 Task: Open Card Event Planning in Board Employee Performance Tracking to Workspace Contract Management and add a team member Softage.1@softage.net, a label Red, a checklist Project Procurement Management, an attachment from your google drive, a color Red and finally, add a card description 'Draft and send out press release' and a comment 'Let us approach this task with a sense of customer-centricity, prioritizing the needs and preferences of our customers.'. Add a start date 'Jan 01, 1900' with a due date 'Jan 08, 1900'
Action: Mouse moved to (49, 325)
Screenshot: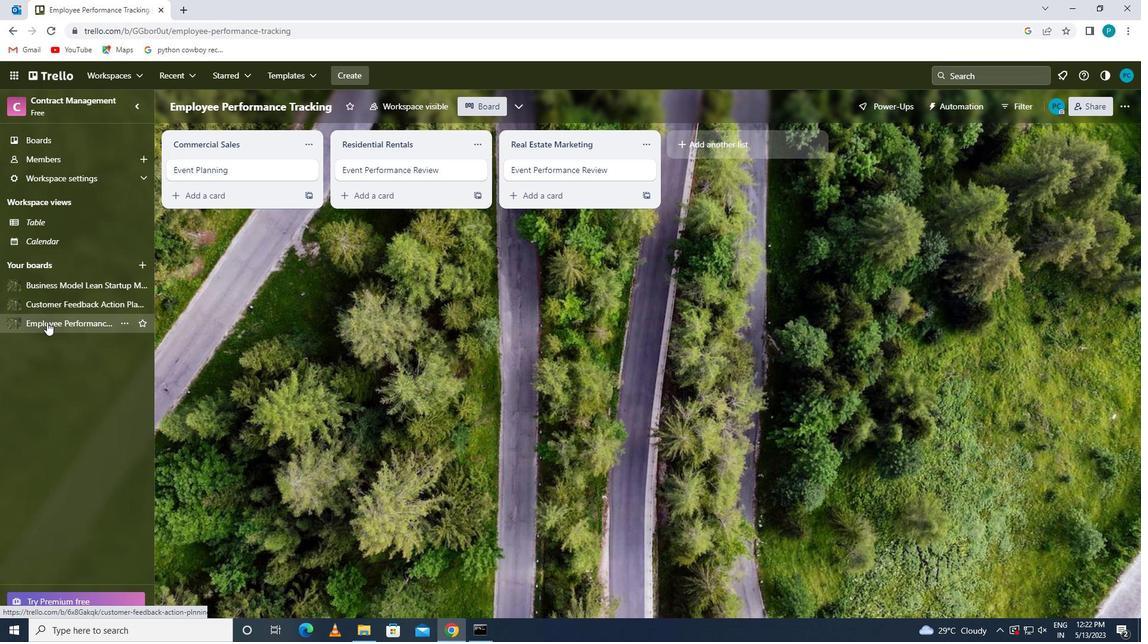 
Action: Mouse pressed left at (49, 325)
Screenshot: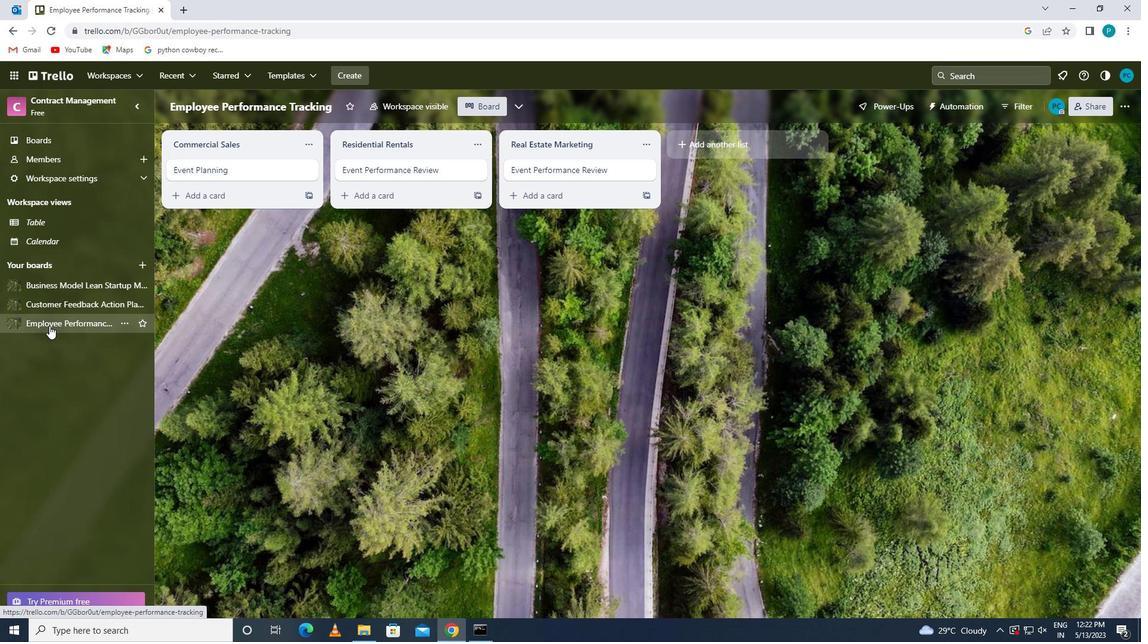 
Action: Mouse moved to (192, 169)
Screenshot: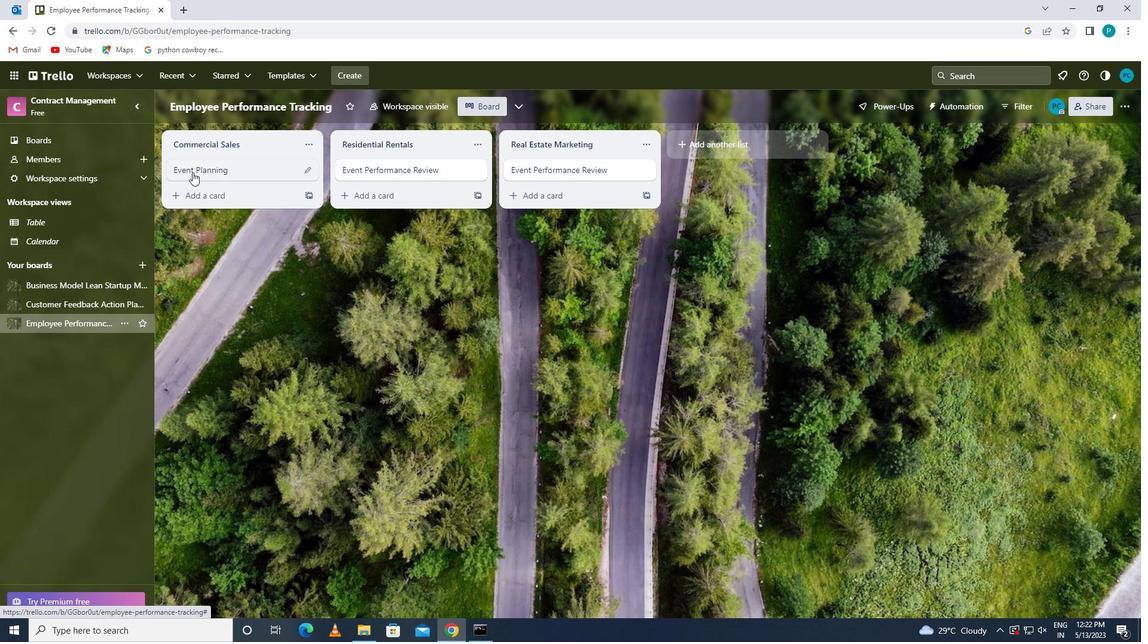 
Action: Mouse pressed left at (192, 169)
Screenshot: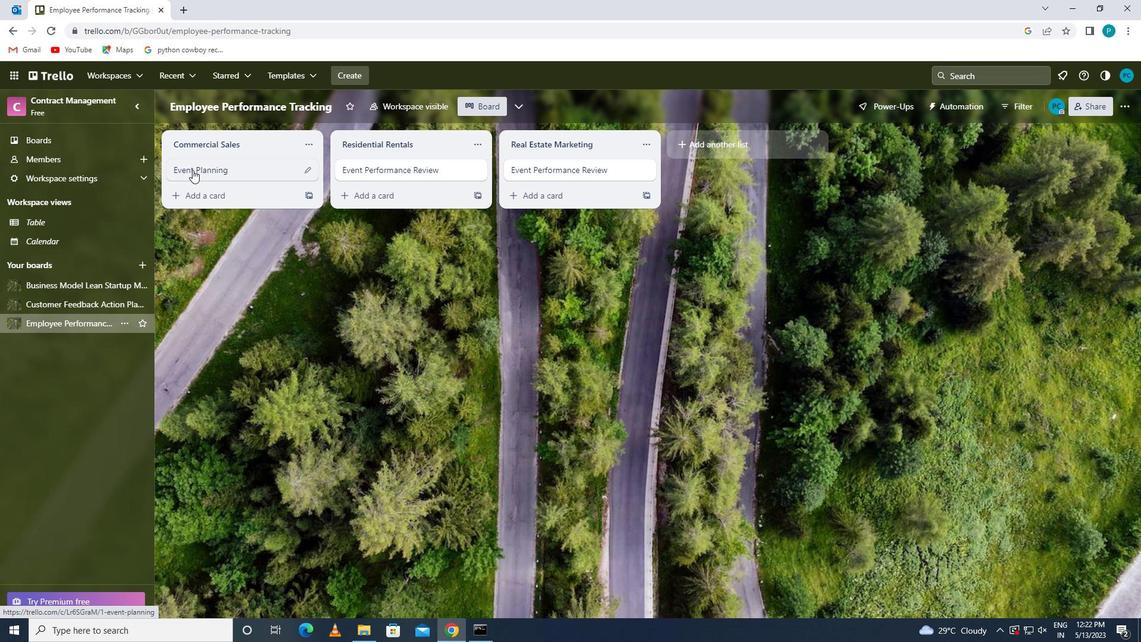 
Action: Mouse moved to (745, 176)
Screenshot: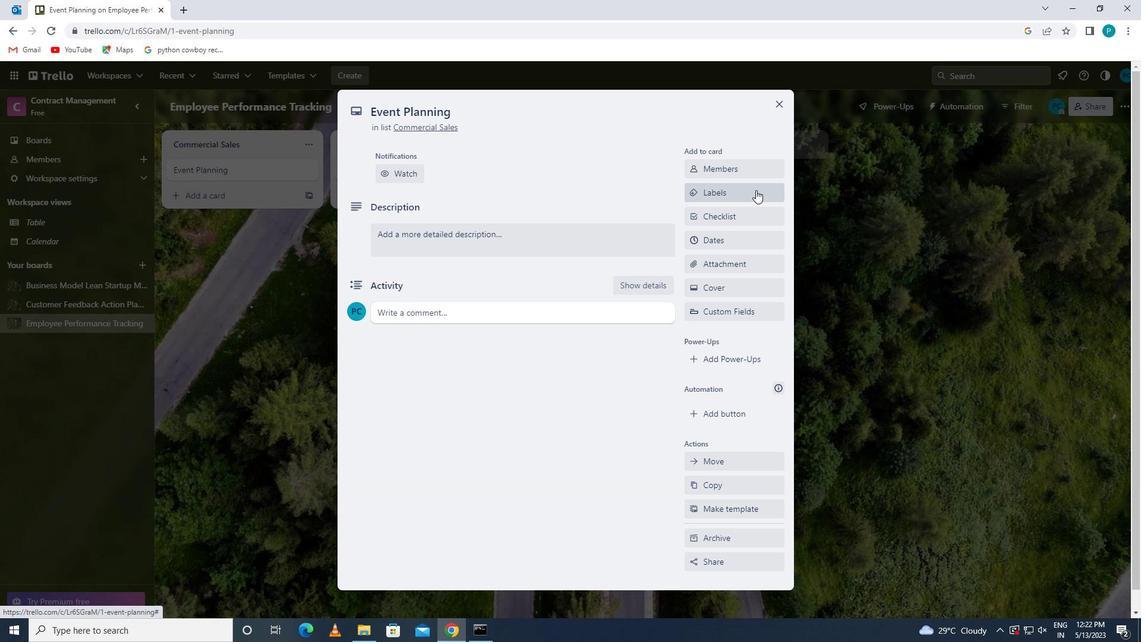 
Action: Mouse pressed left at (745, 176)
Screenshot: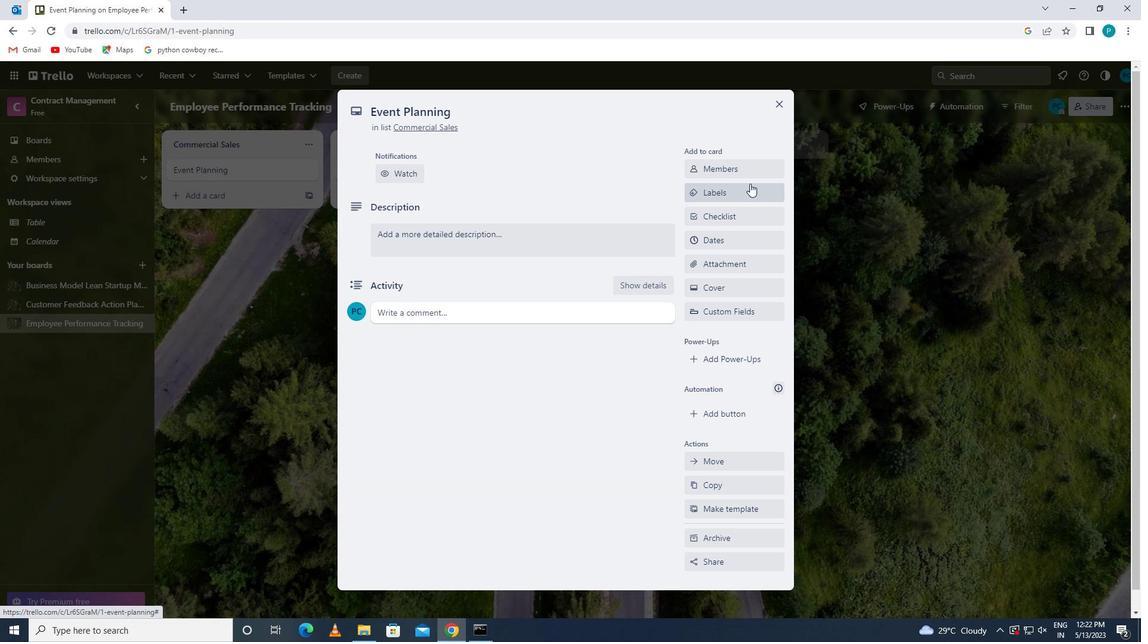 
Action: Mouse moved to (746, 221)
Screenshot: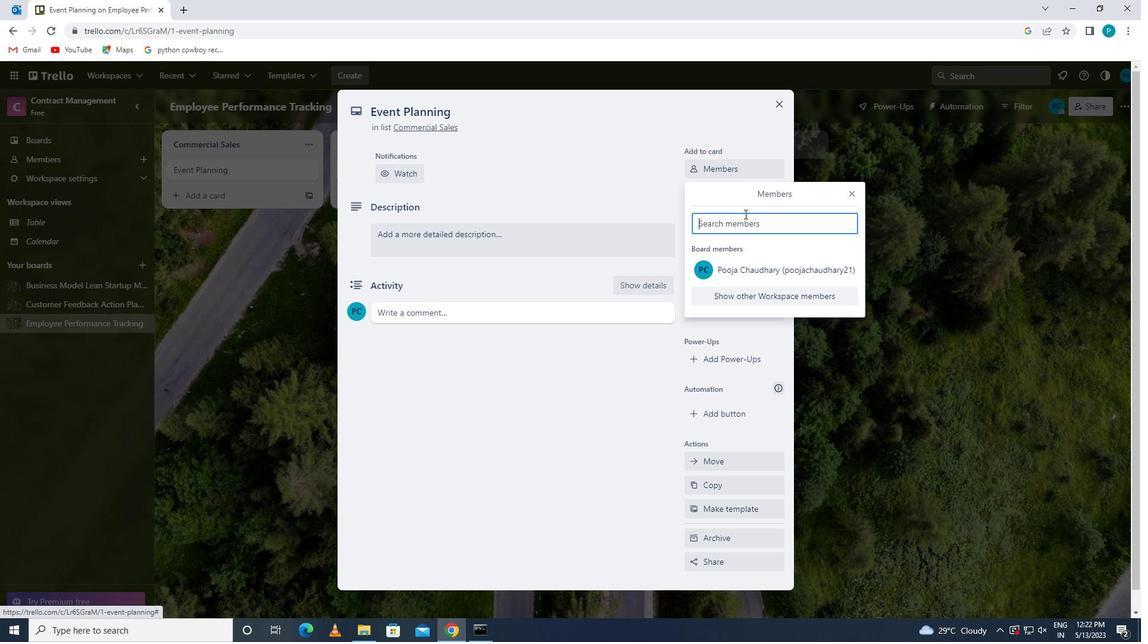 
Action: Mouse pressed left at (746, 221)
Screenshot: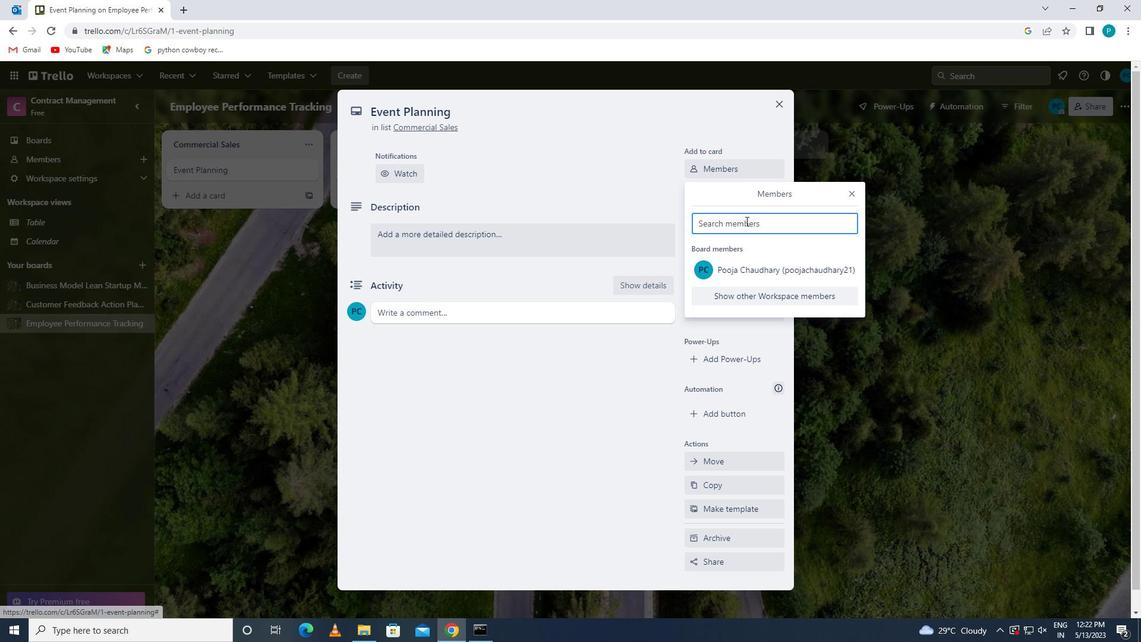 
Action: Key pressed <Key.caps_lock>s<Key.caps_lock>oftage
Screenshot: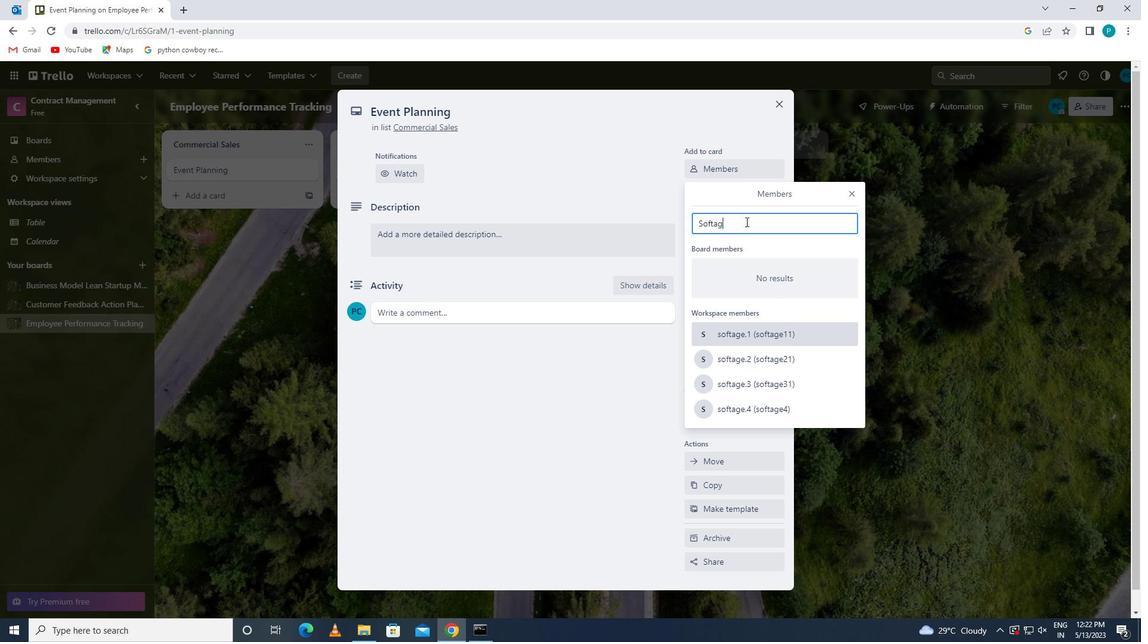 
Action: Mouse moved to (748, 330)
Screenshot: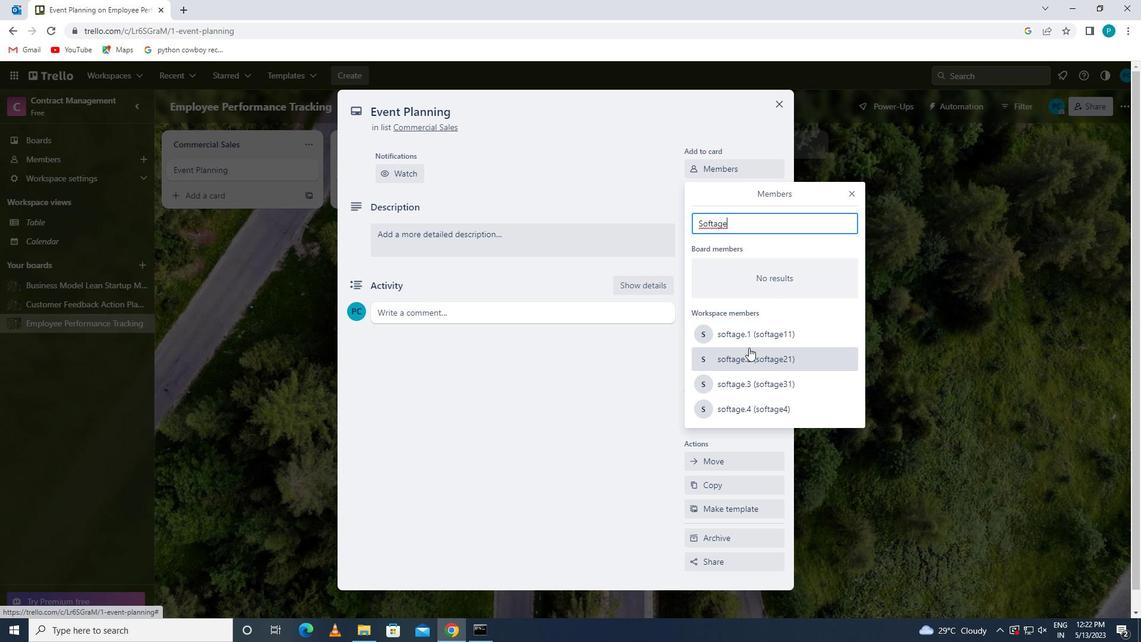 
Action: Mouse pressed left at (748, 330)
Screenshot: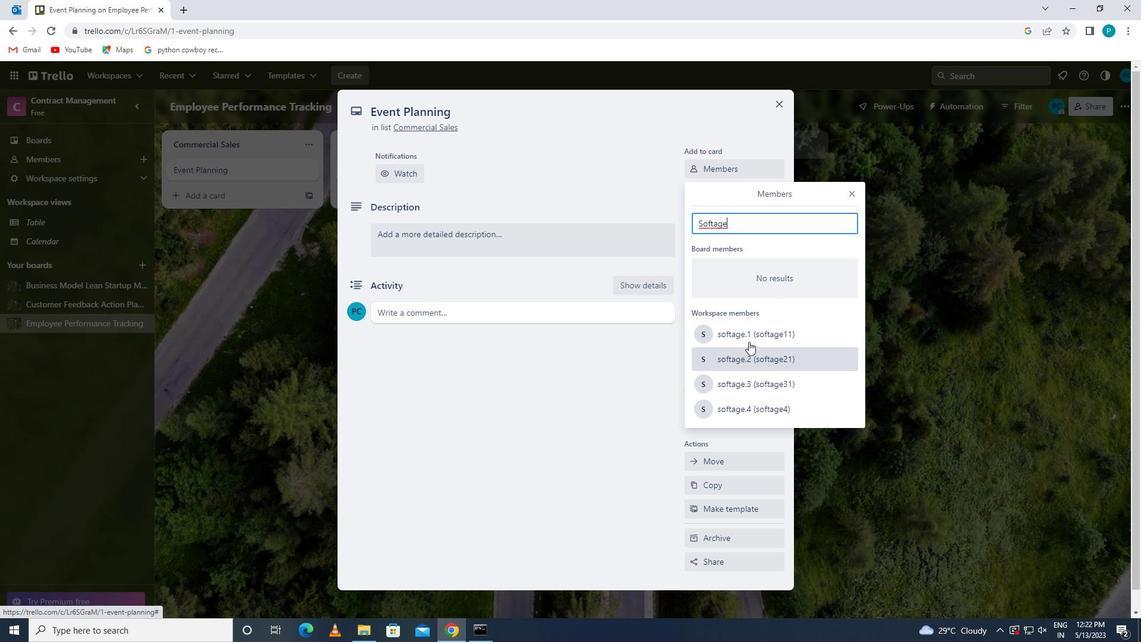 
Action: Mouse moved to (855, 190)
Screenshot: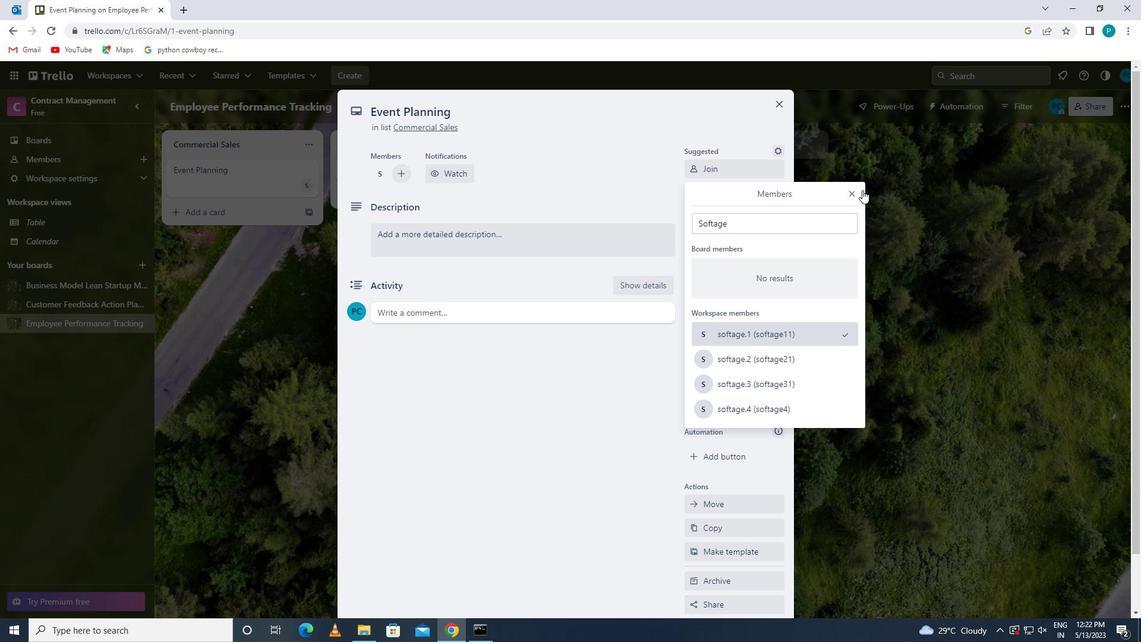 
Action: Mouse pressed left at (855, 190)
Screenshot: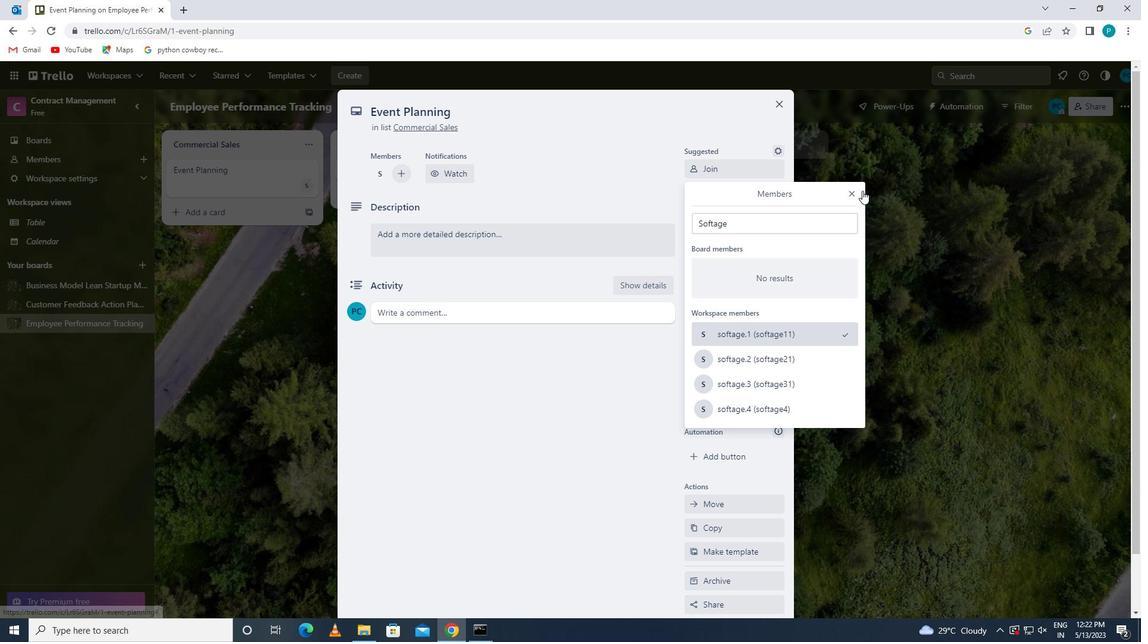 
Action: Mouse moved to (716, 234)
Screenshot: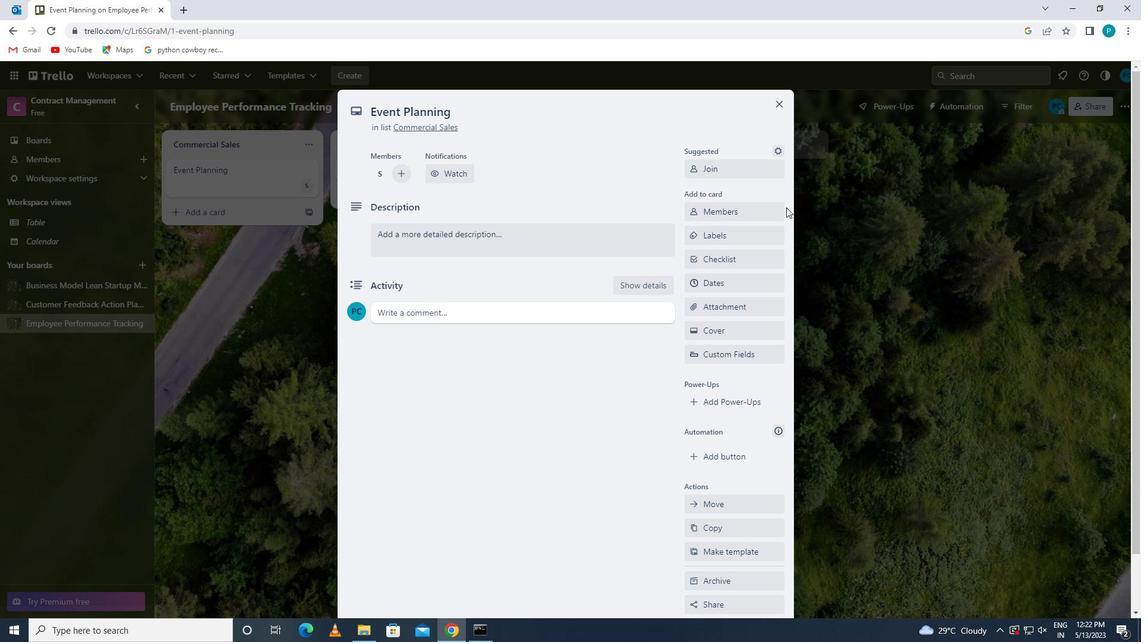 
Action: Mouse pressed left at (716, 234)
Screenshot: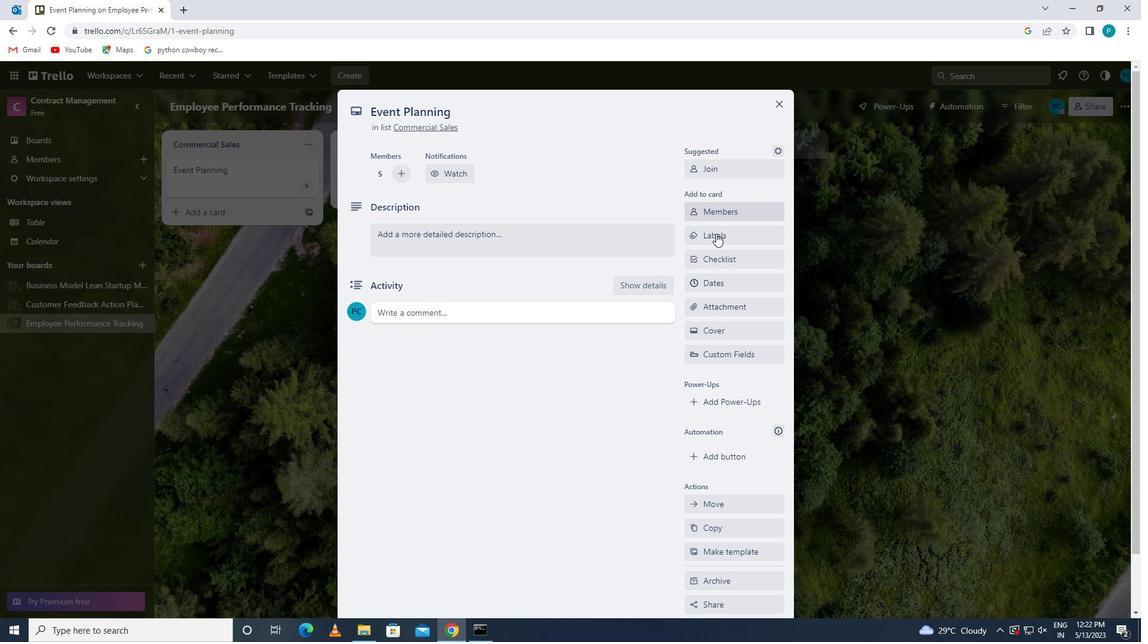 
Action: Mouse moved to (749, 463)
Screenshot: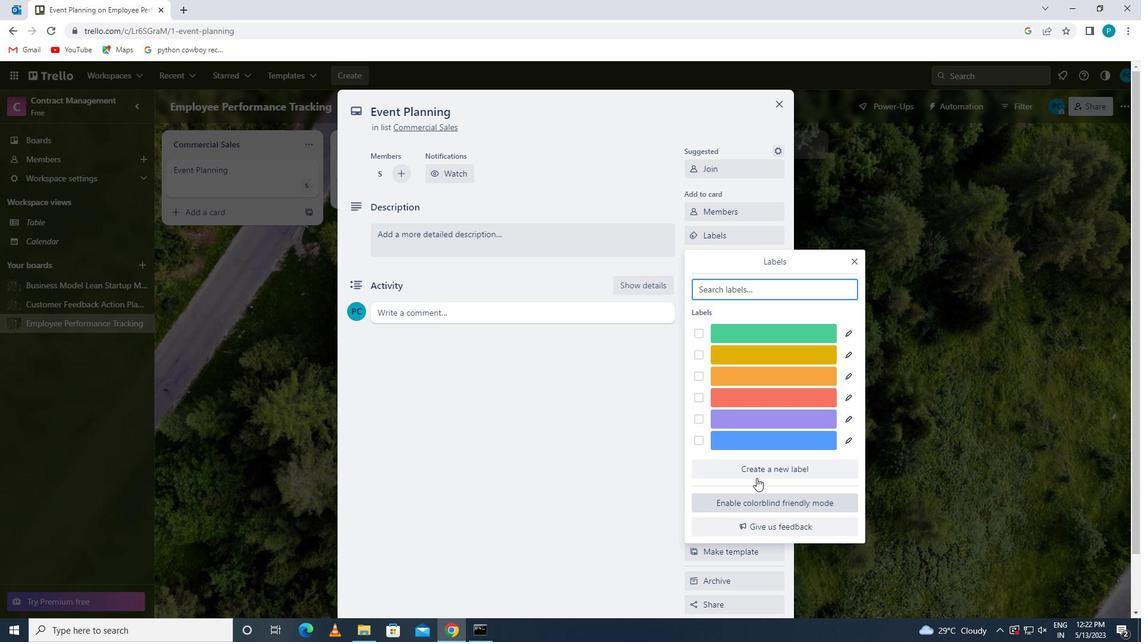 
Action: Mouse pressed left at (749, 463)
Screenshot: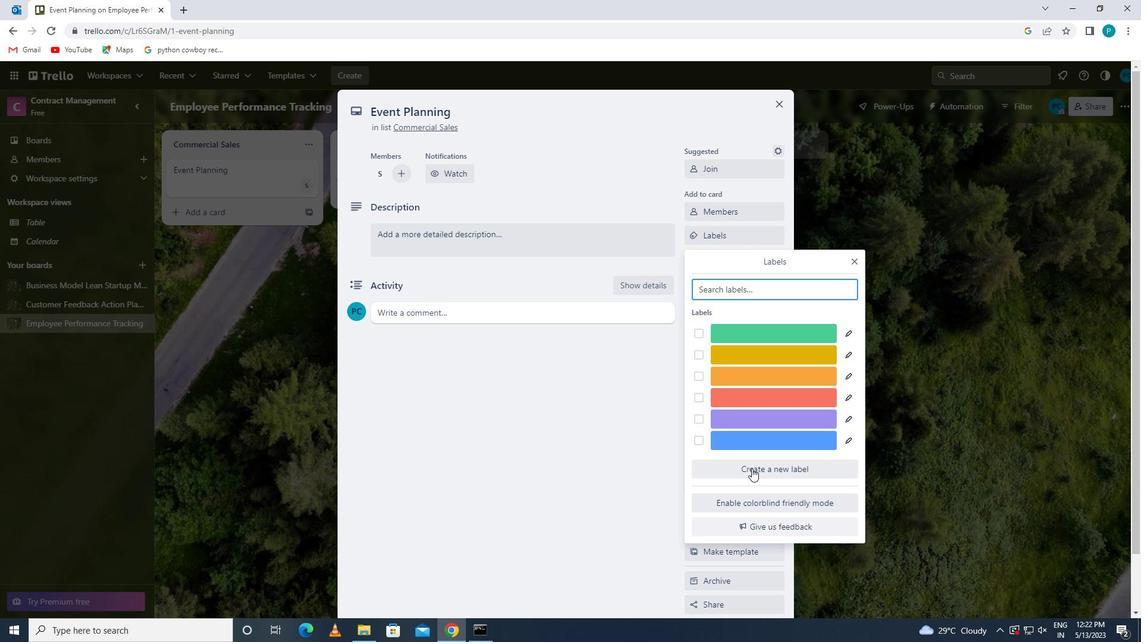 
Action: Mouse moved to (810, 429)
Screenshot: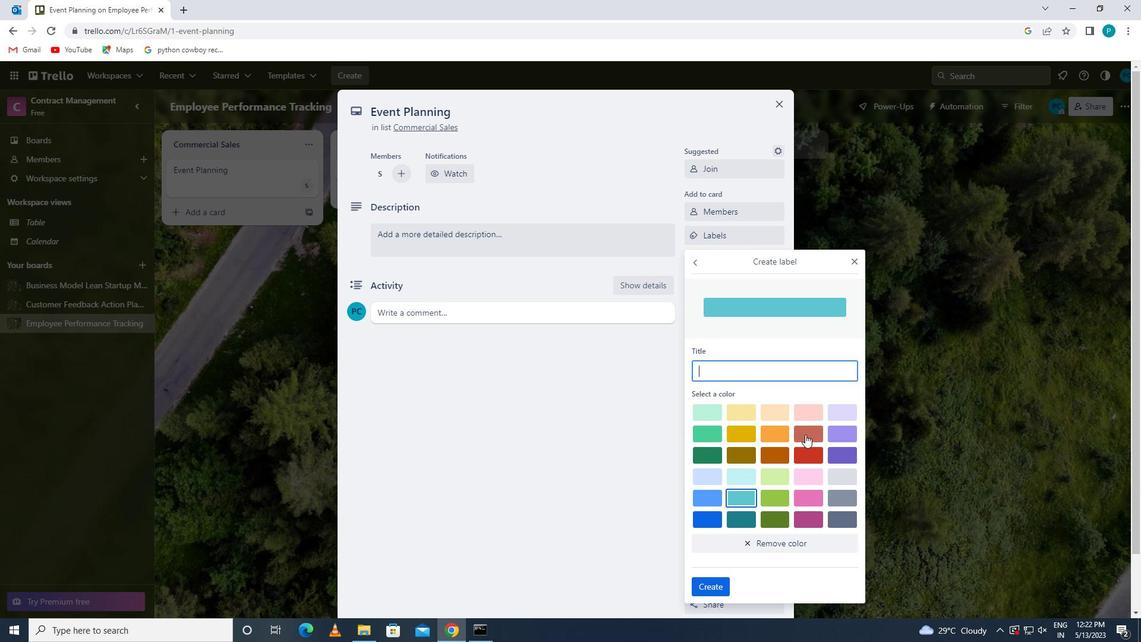 
Action: Mouse pressed left at (810, 429)
Screenshot: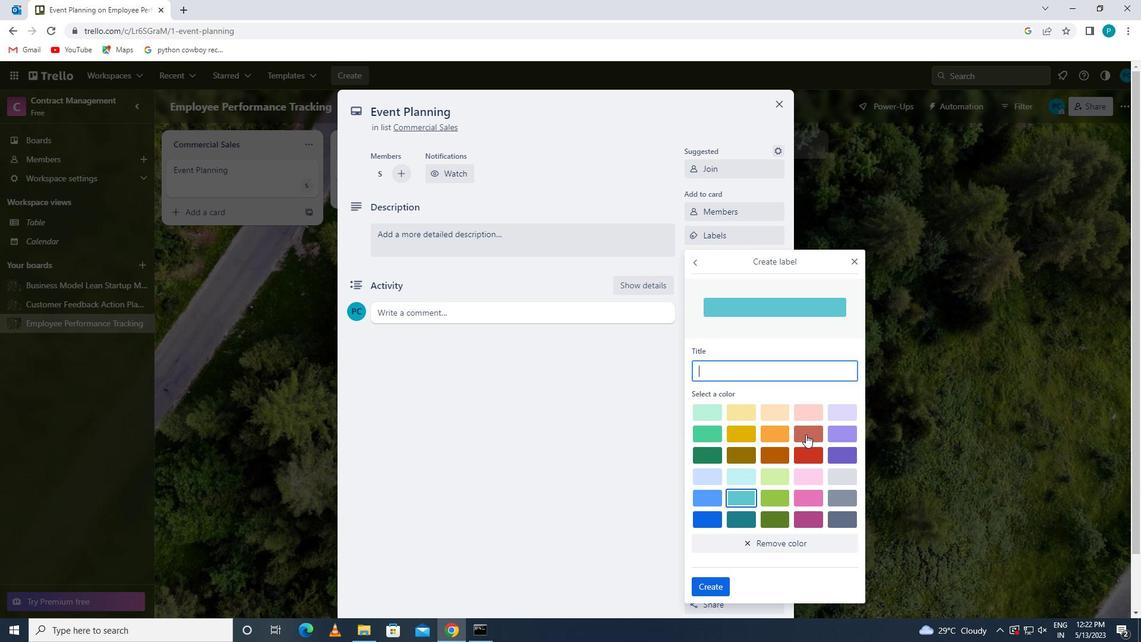 
Action: Mouse moved to (694, 581)
Screenshot: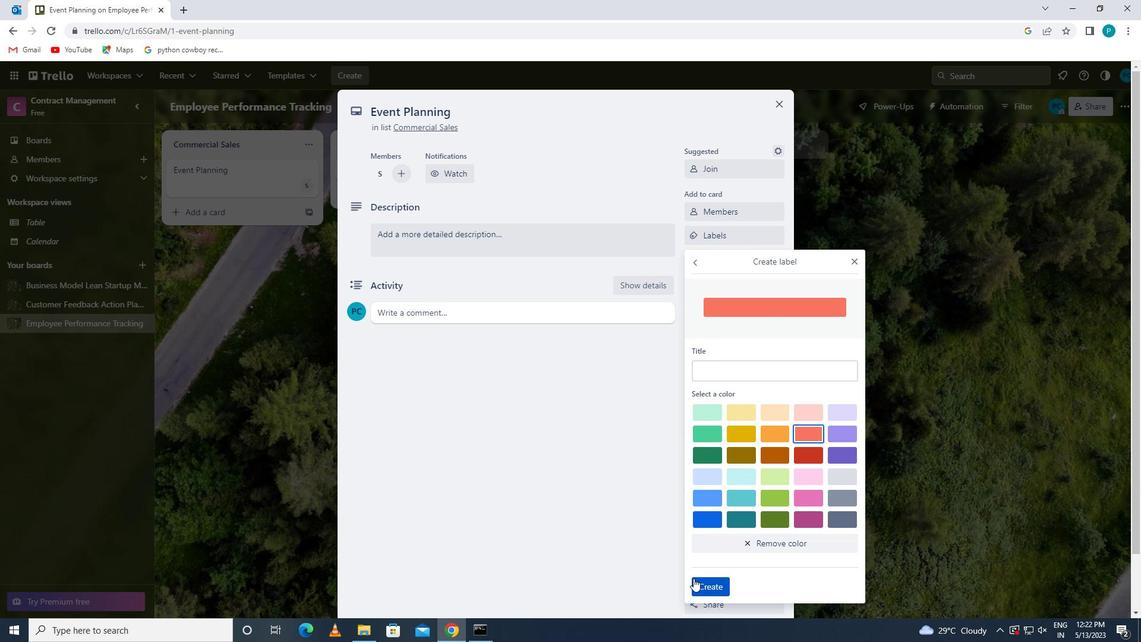 
Action: Mouse pressed left at (694, 581)
Screenshot: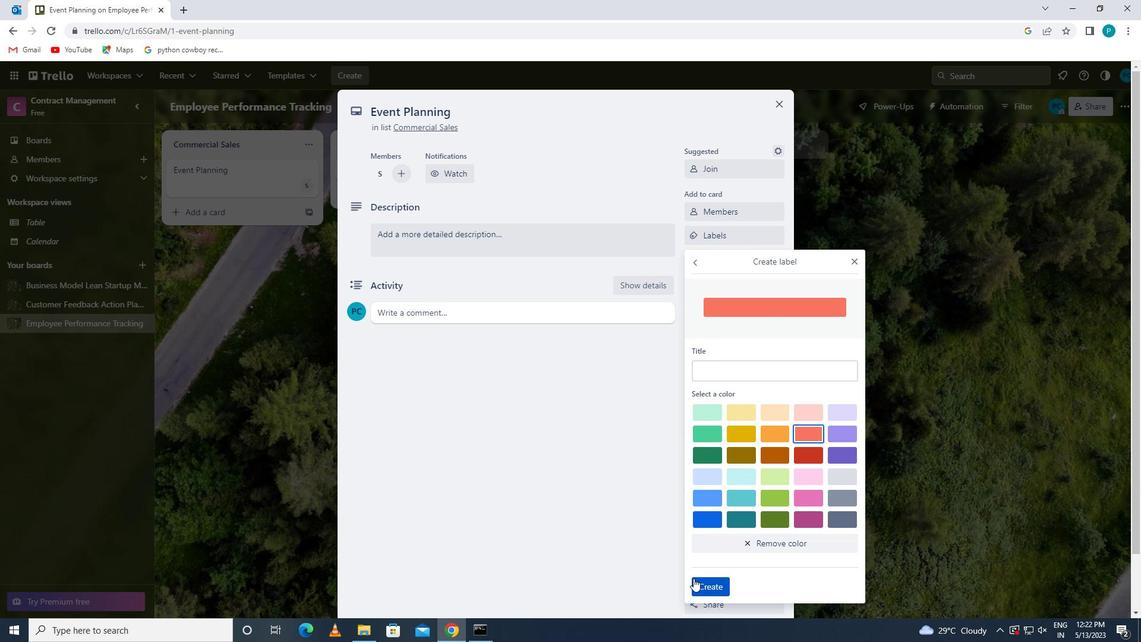 
Action: Mouse moved to (852, 259)
Screenshot: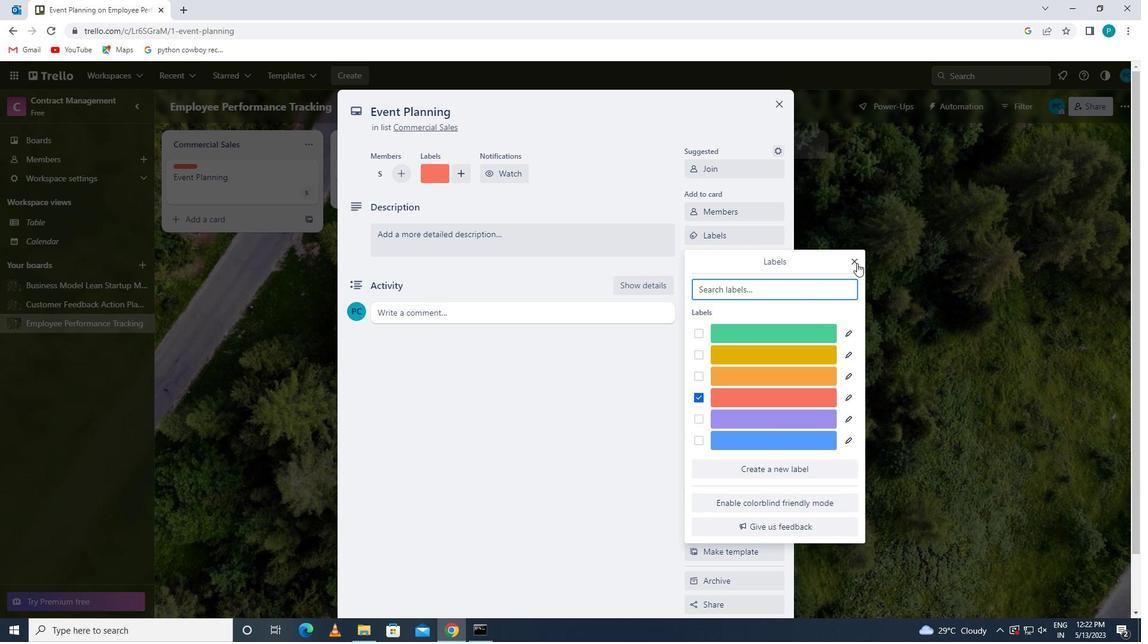 
Action: Mouse pressed left at (852, 259)
Screenshot: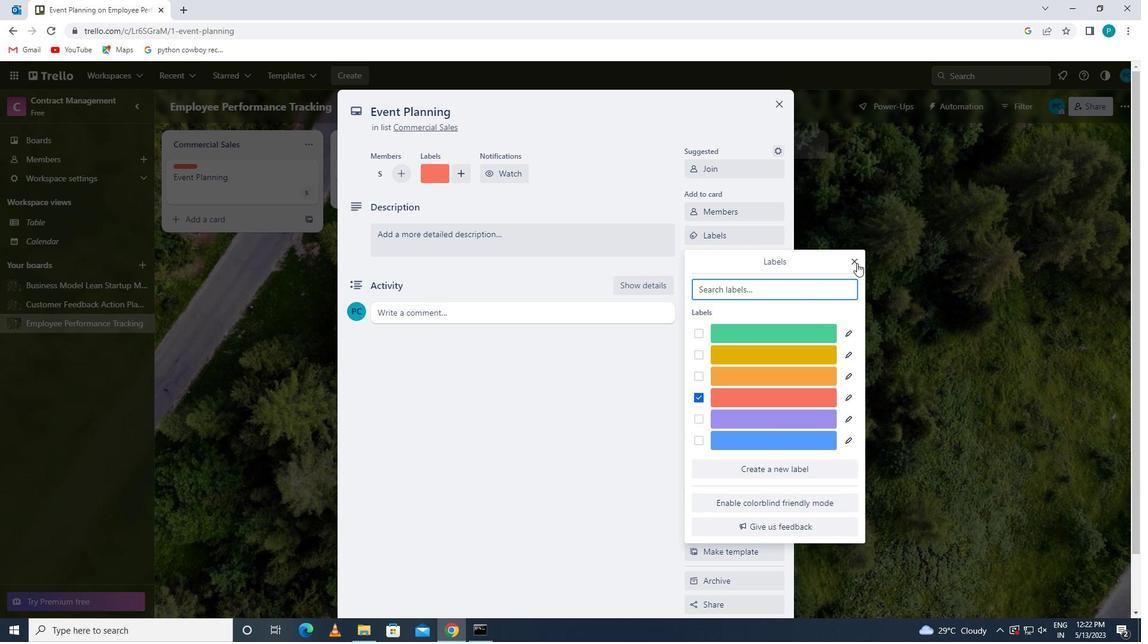 
Action: Mouse moved to (766, 265)
Screenshot: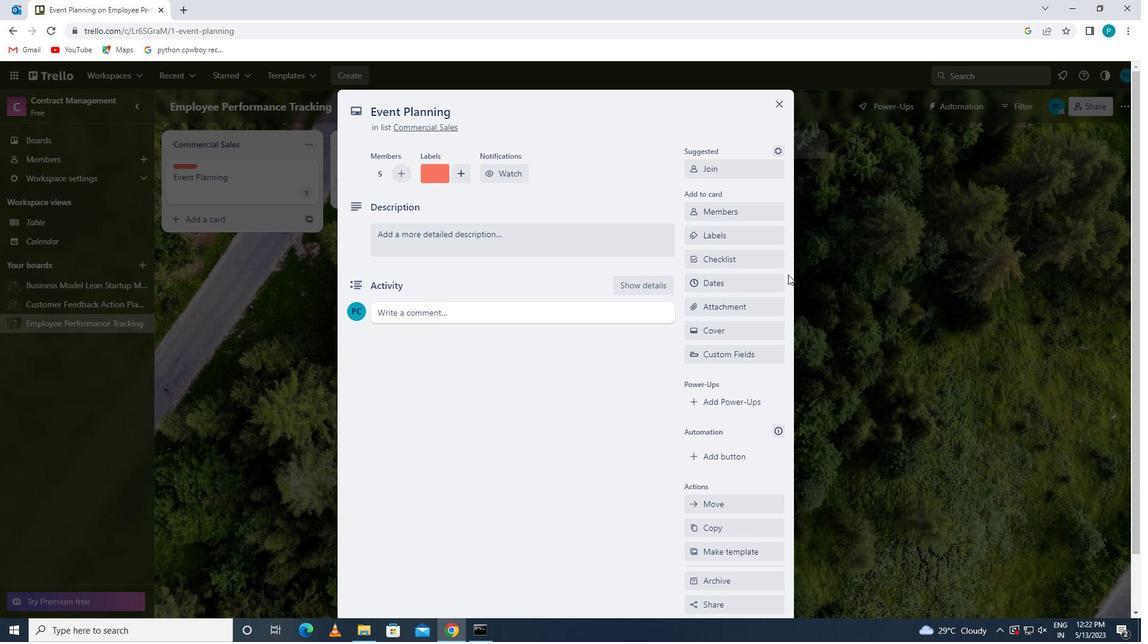 
Action: Mouse pressed left at (766, 265)
Screenshot: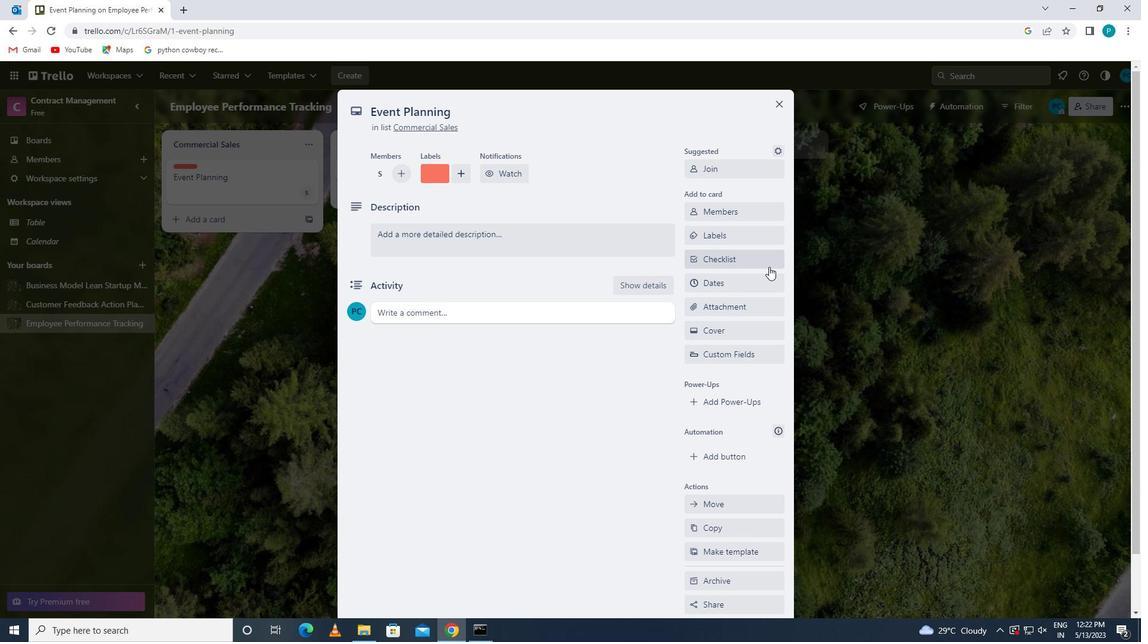 
Action: Key pressed <Key.caps_lock>p<Key.caps_lock>roject<Key.space><Key.caps_lock>p<Key.caps_lock>rocurement<Key.space><Key.caps_lock>m<Key.caps_lock>anagement
Screenshot: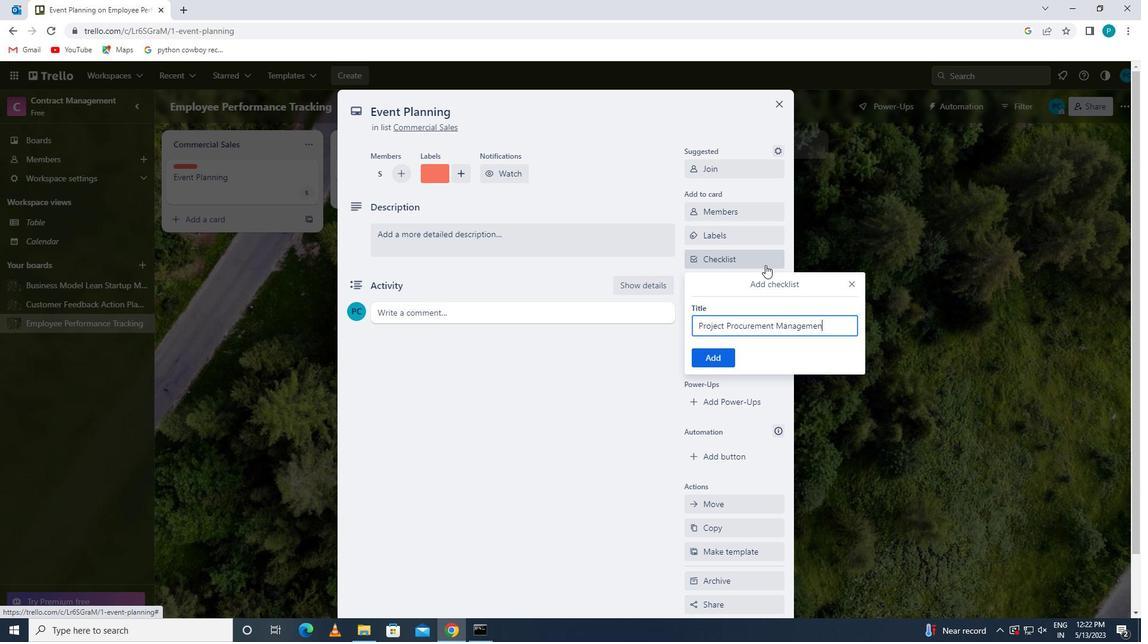 
Action: Mouse moved to (715, 355)
Screenshot: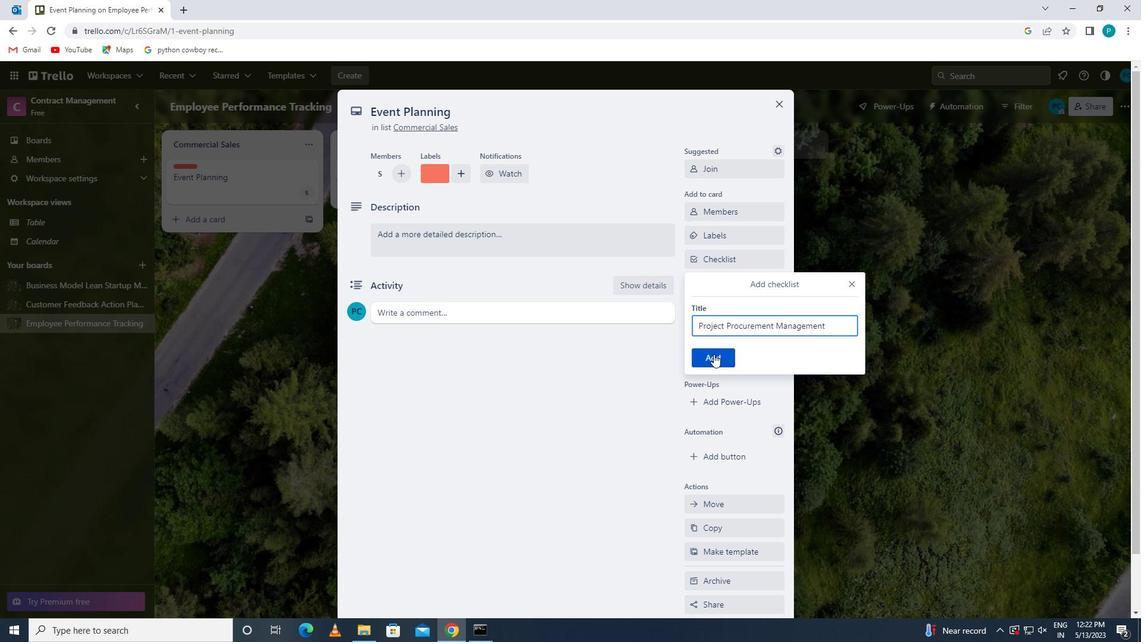 
Action: Mouse pressed left at (715, 355)
Screenshot: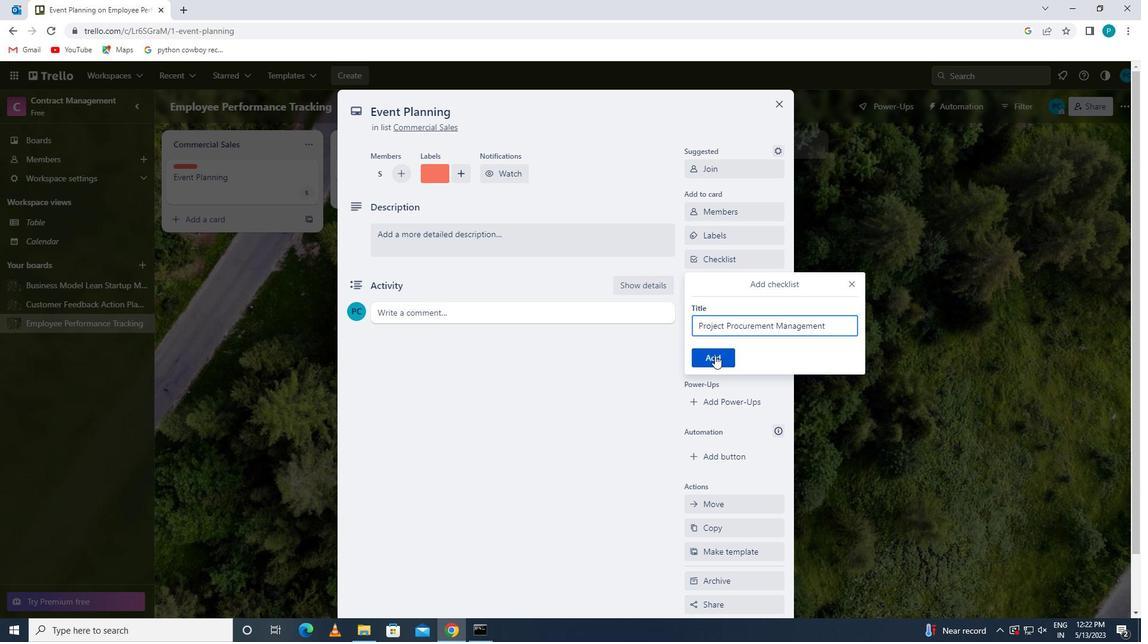
Action: Mouse moved to (716, 306)
Screenshot: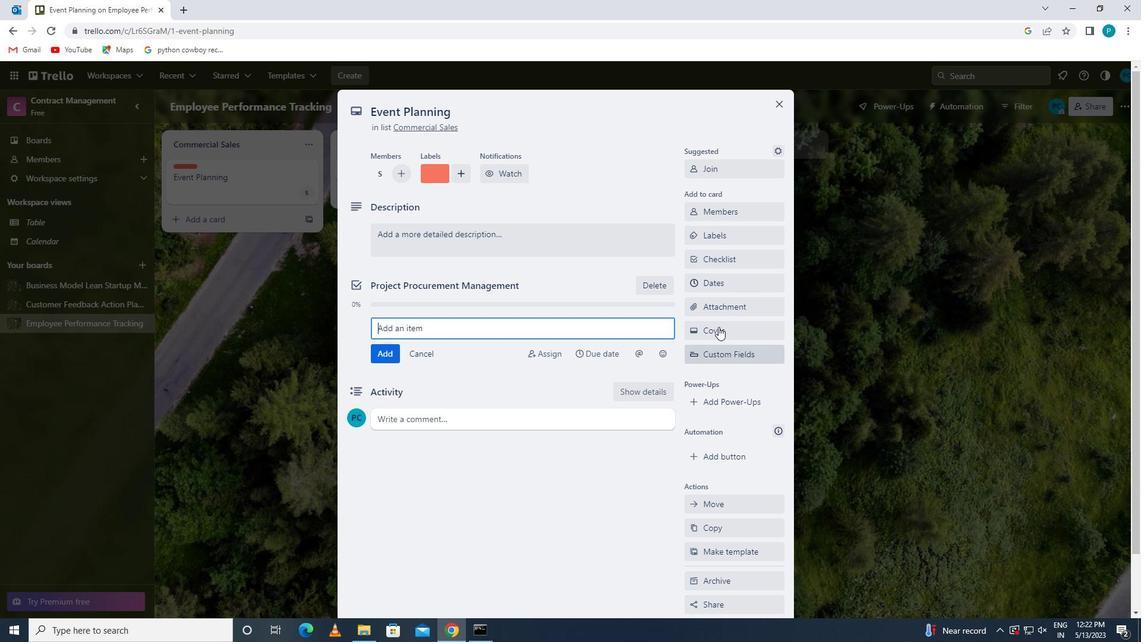 
Action: Mouse pressed left at (716, 306)
Screenshot: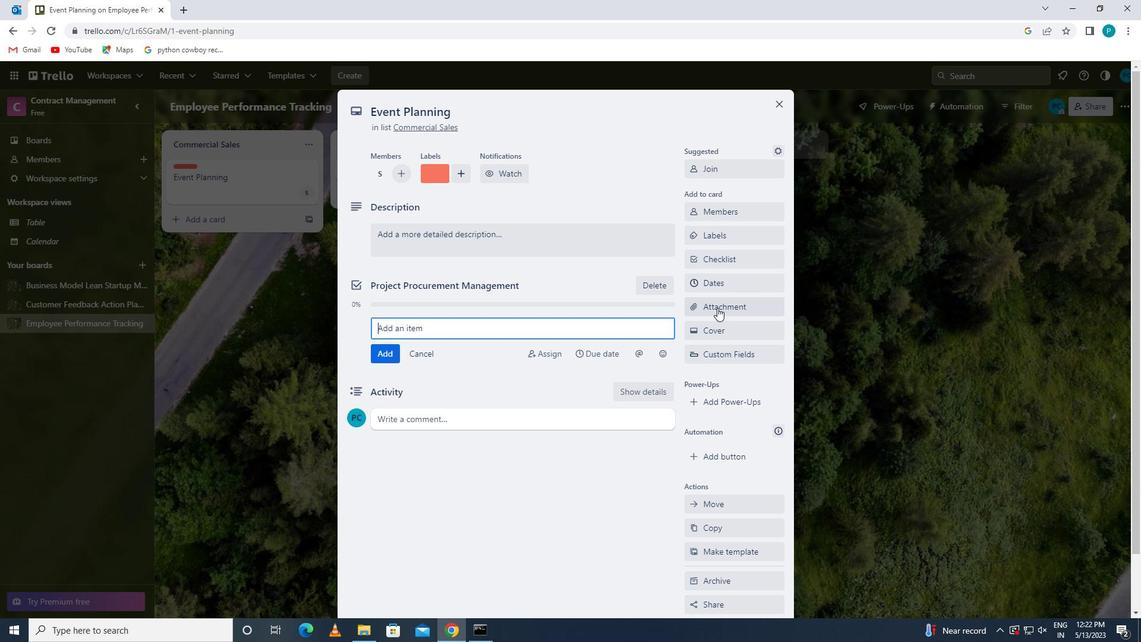 
Action: Mouse moved to (717, 399)
Screenshot: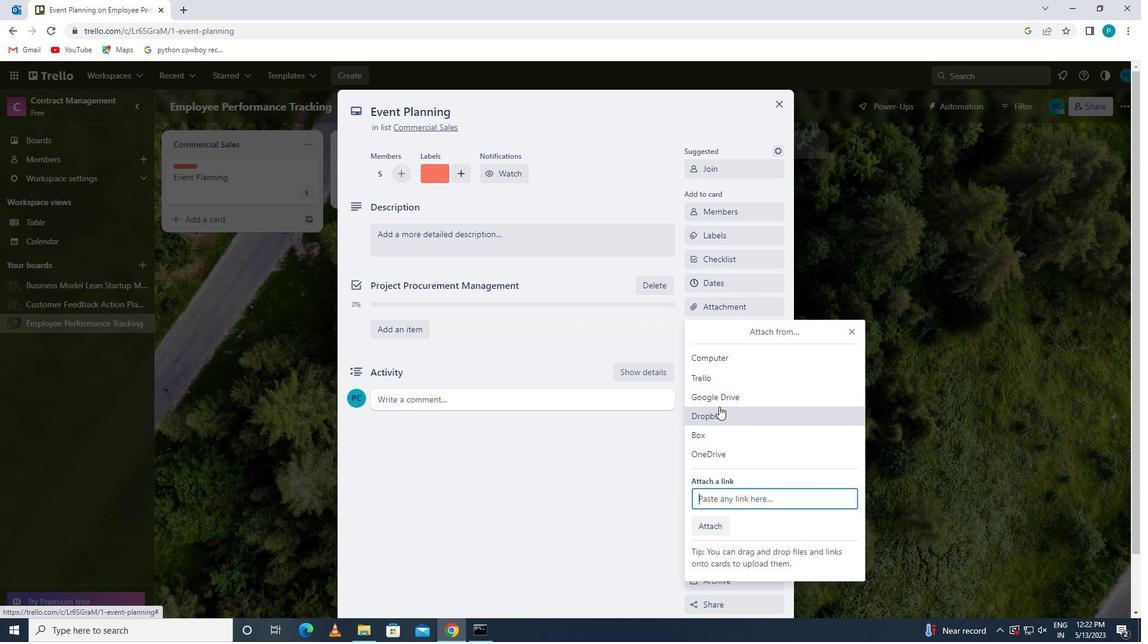 
Action: Mouse pressed left at (717, 399)
Screenshot: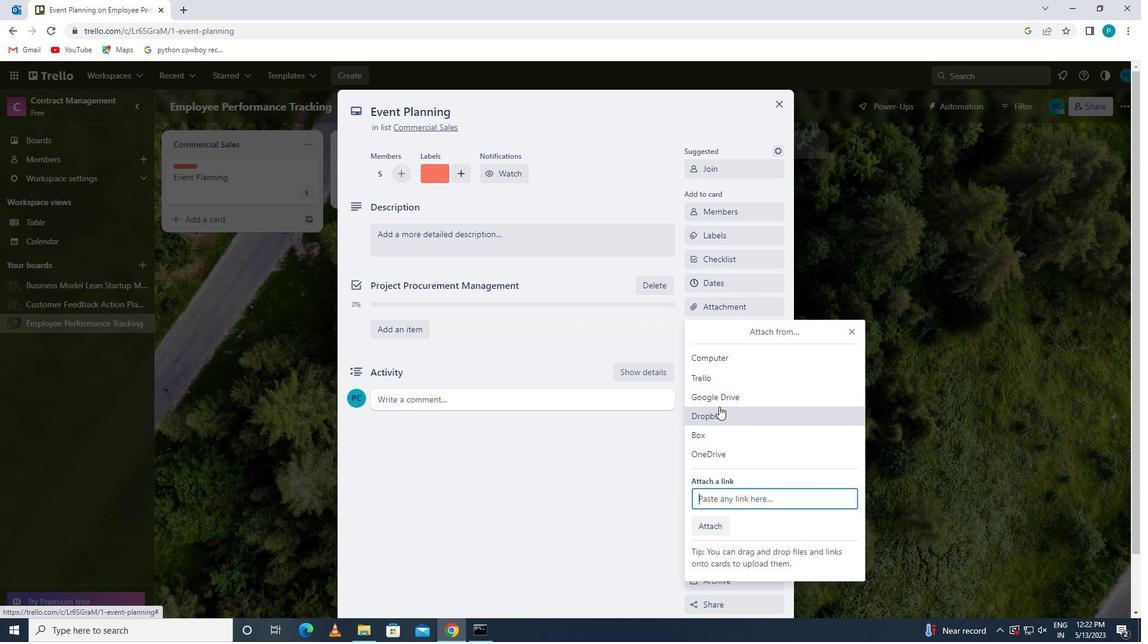 
Action: Mouse moved to (369, 308)
Screenshot: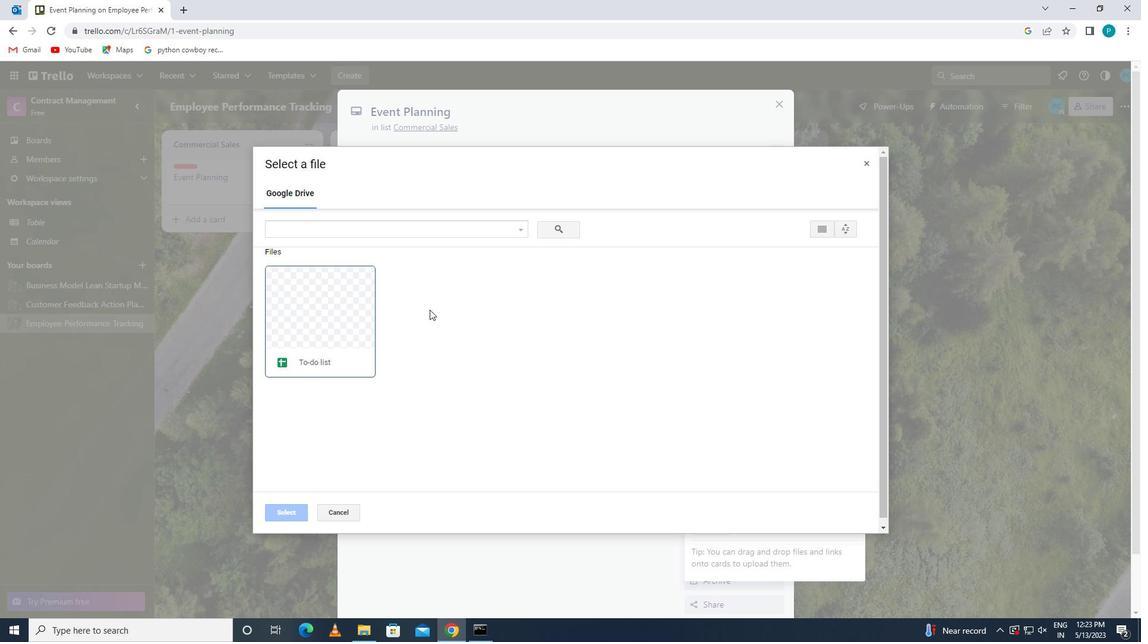 
Action: Mouse pressed left at (369, 308)
Screenshot: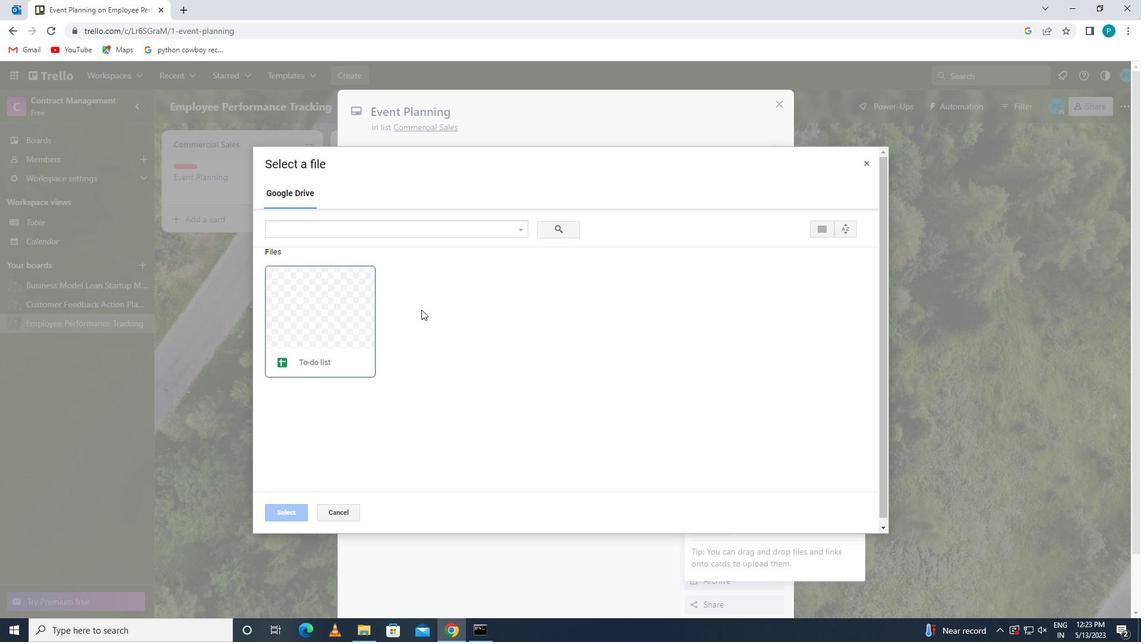 
Action: Mouse moved to (274, 513)
Screenshot: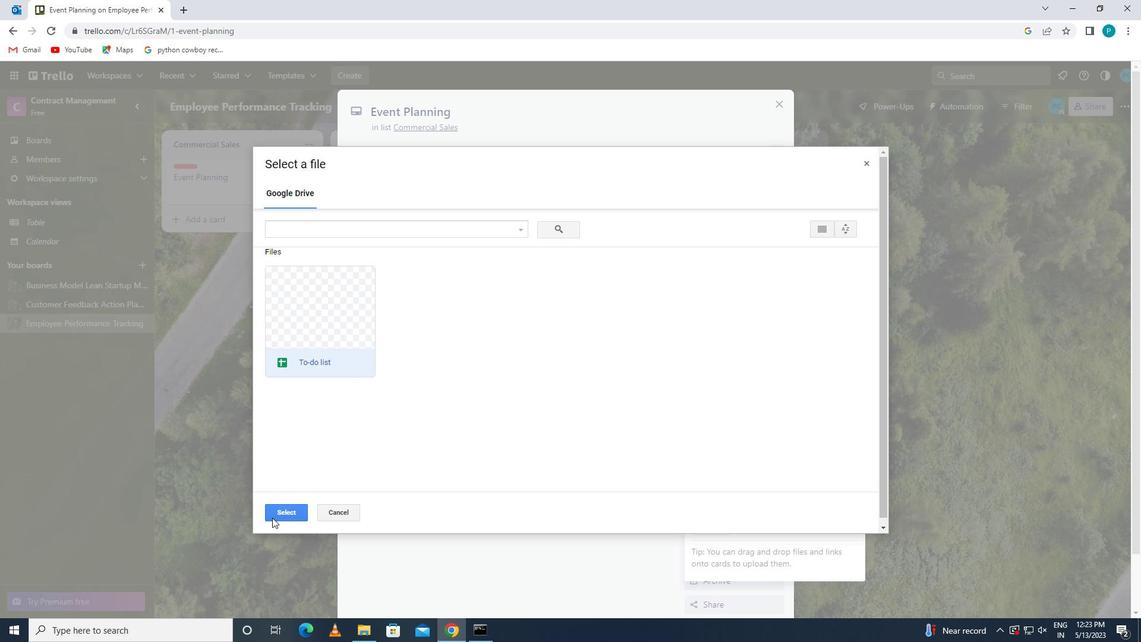 
Action: Mouse pressed left at (274, 513)
Screenshot: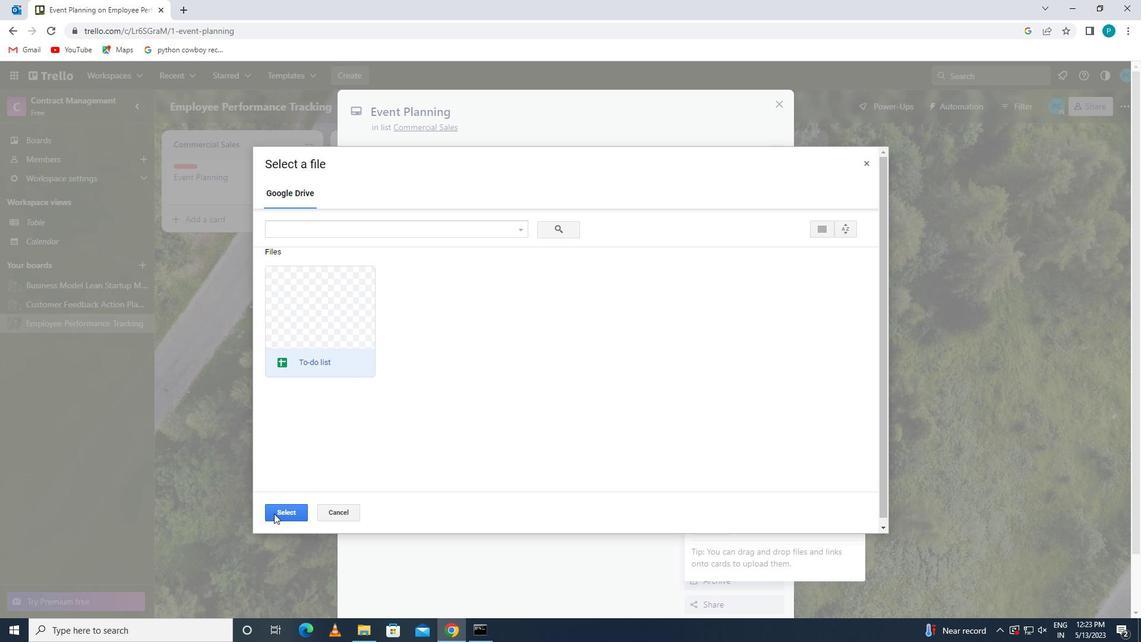 
Action: Mouse moved to (704, 328)
Screenshot: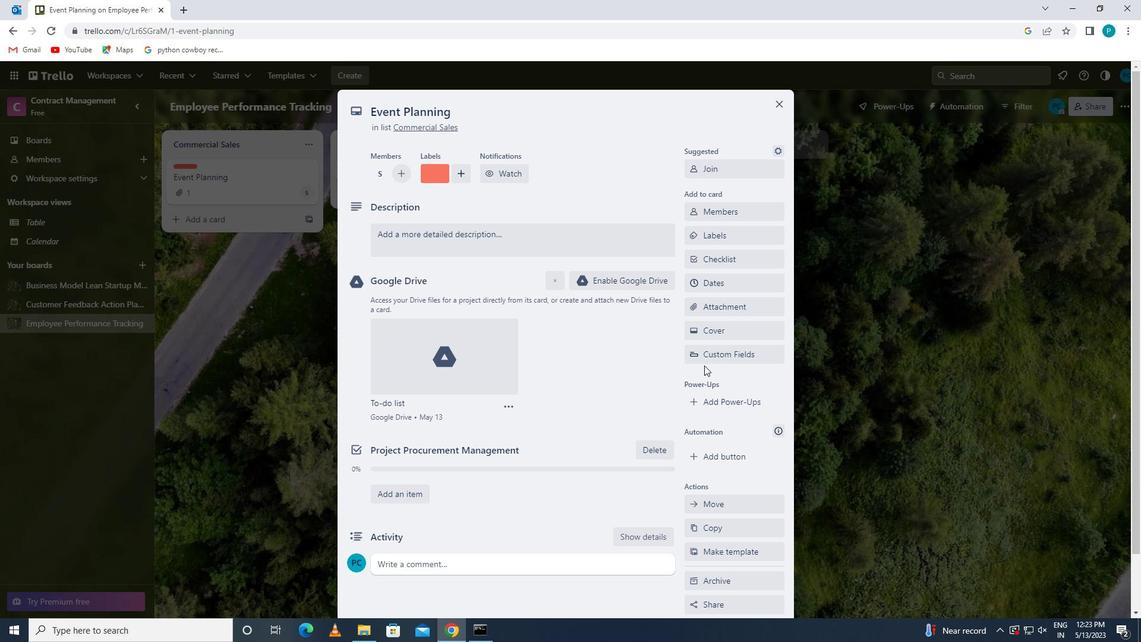 
Action: Mouse pressed left at (704, 328)
Screenshot: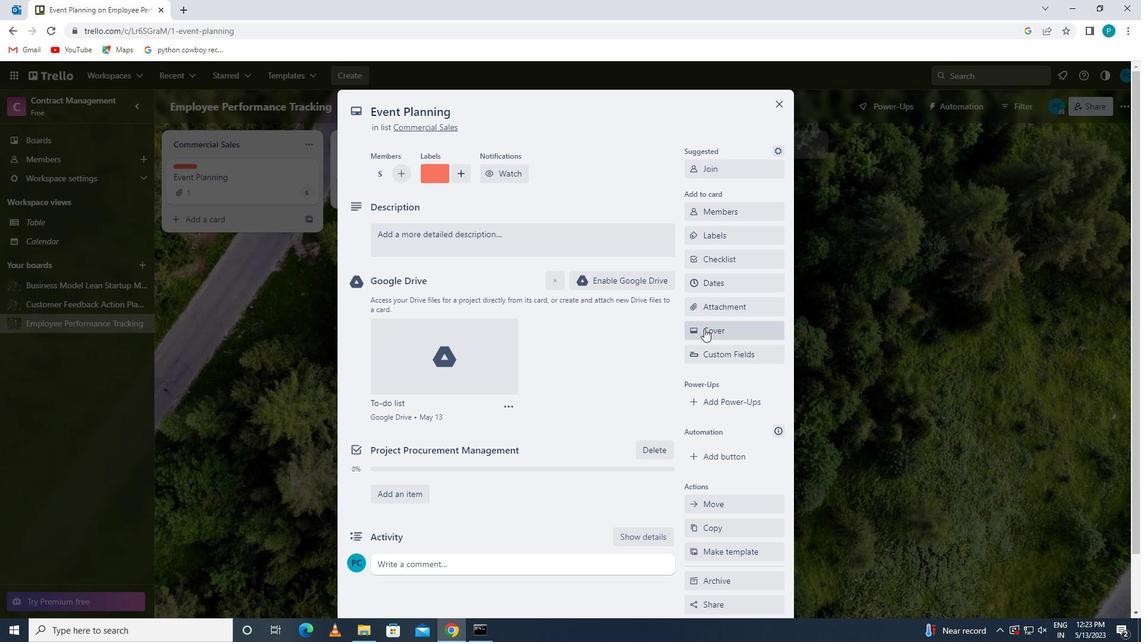 
Action: Mouse moved to (811, 380)
Screenshot: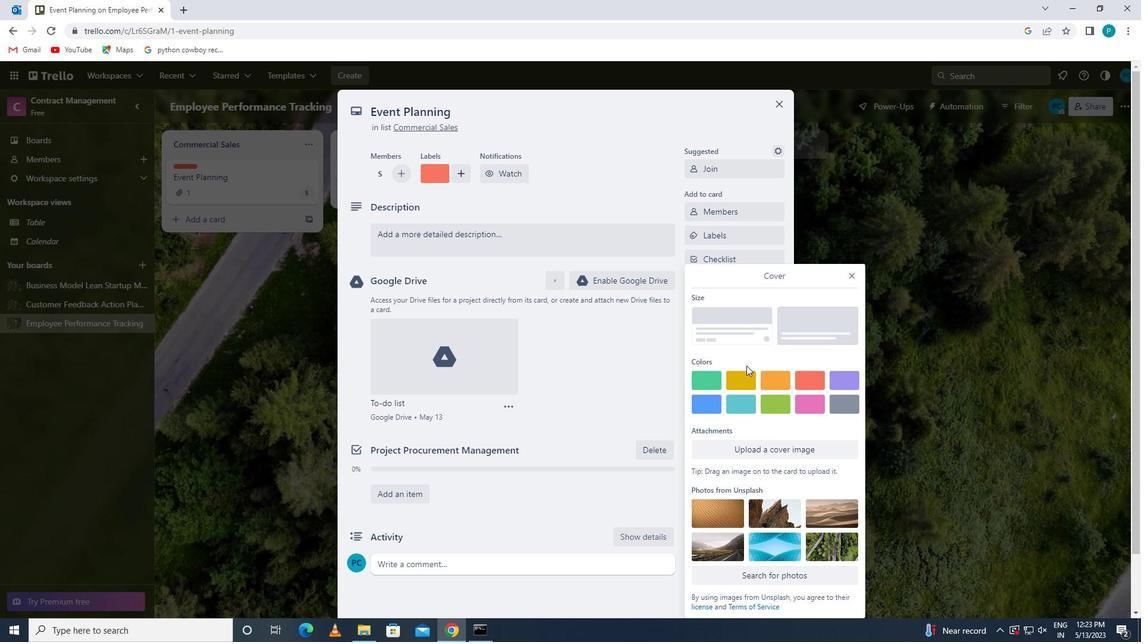 
Action: Mouse pressed left at (811, 380)
Screenshot: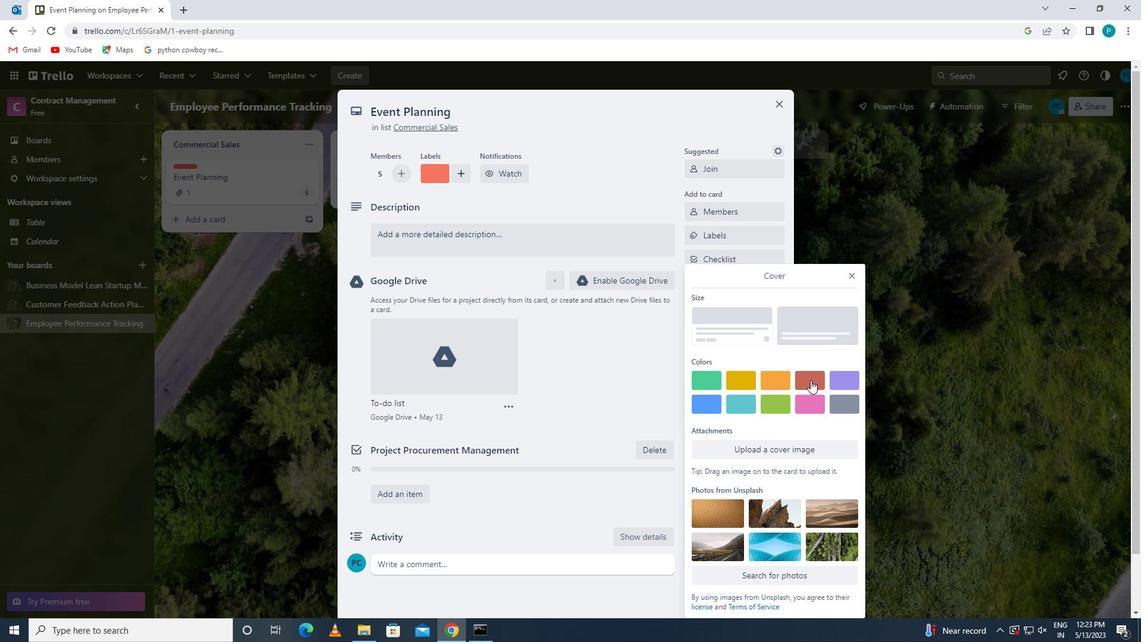 
Action: Mouse moved to (853, 255)
Screenshot: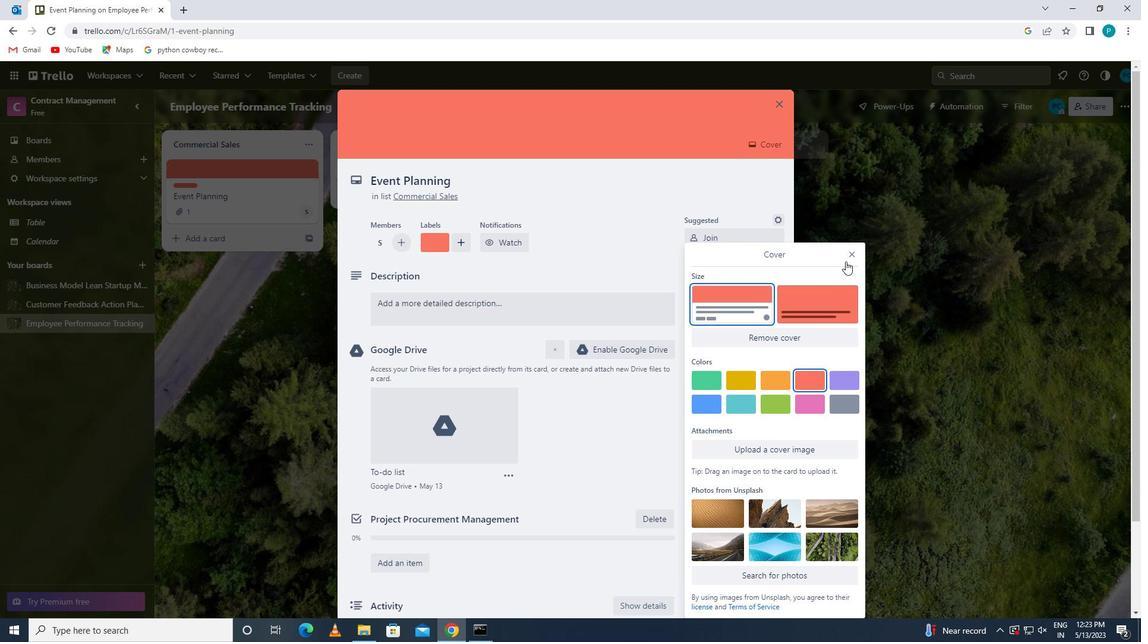 
Action: Mouse pressed left at (853, 255)
Screenshot: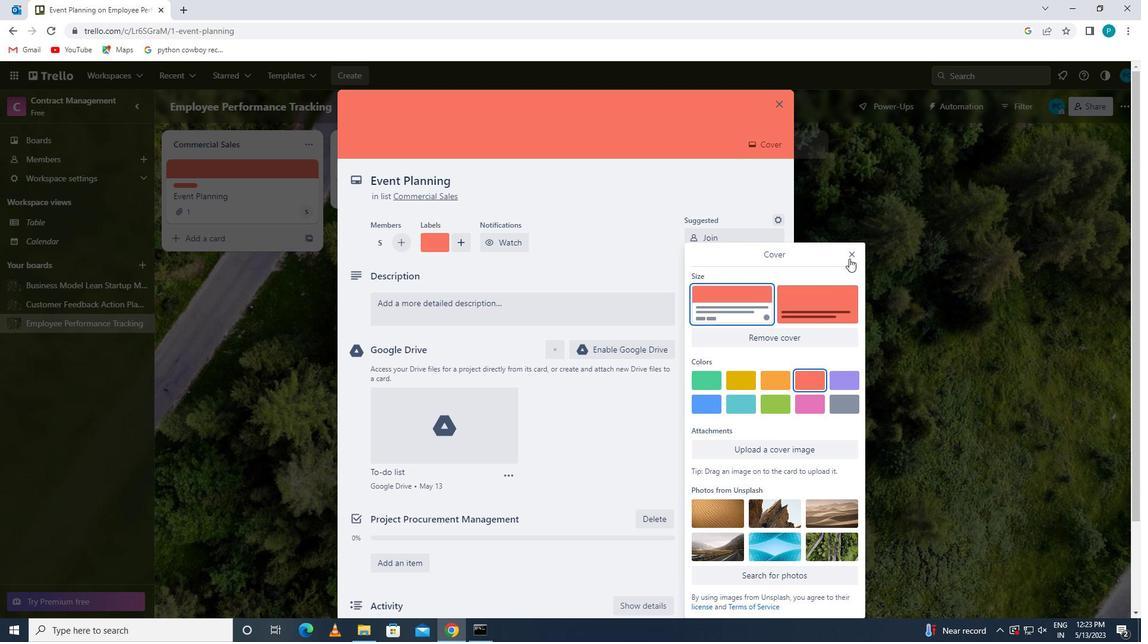 
Action: Mouse moved to (512, 288)
Screenshot: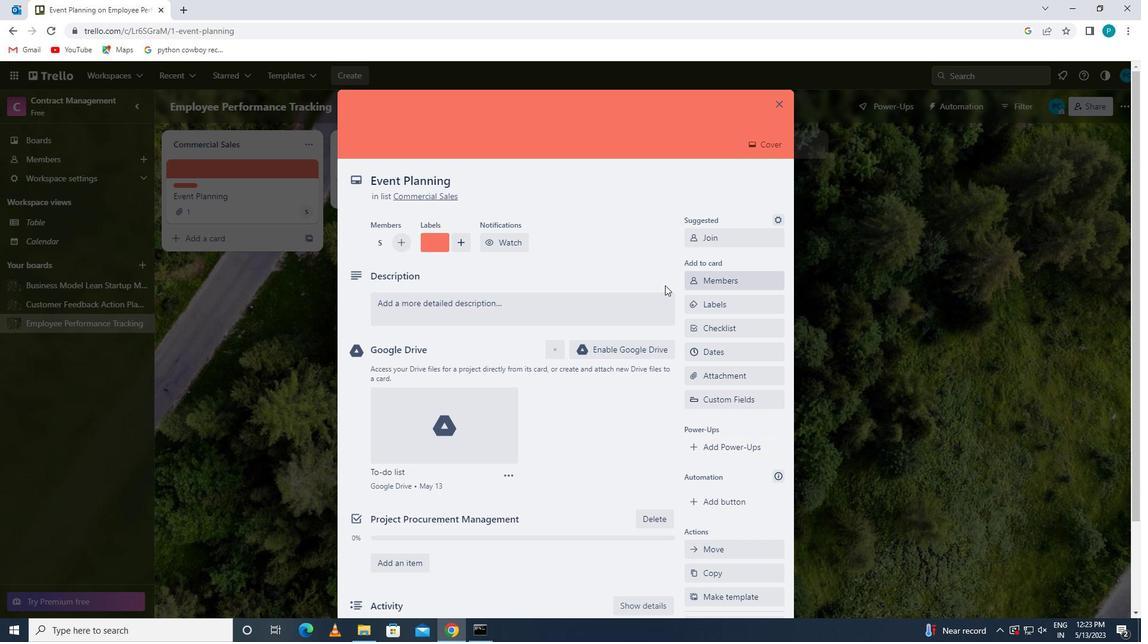 
Action: Mouse pressed left at (512, 288)
Screenshot: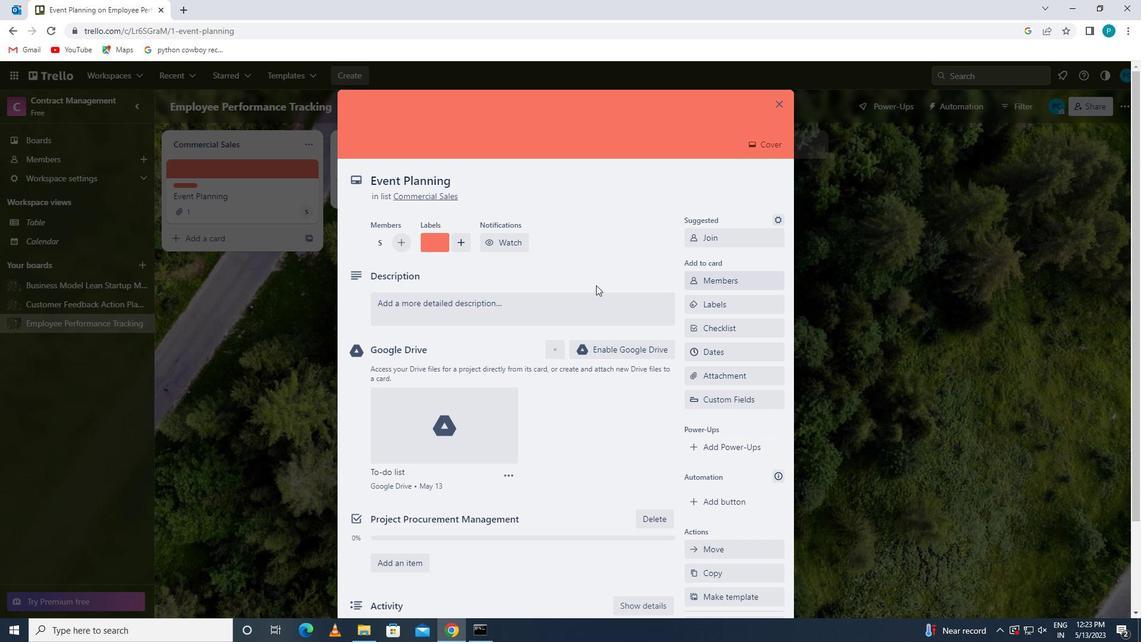 
Action: Mouse moved to (516, 300)
Screenshot: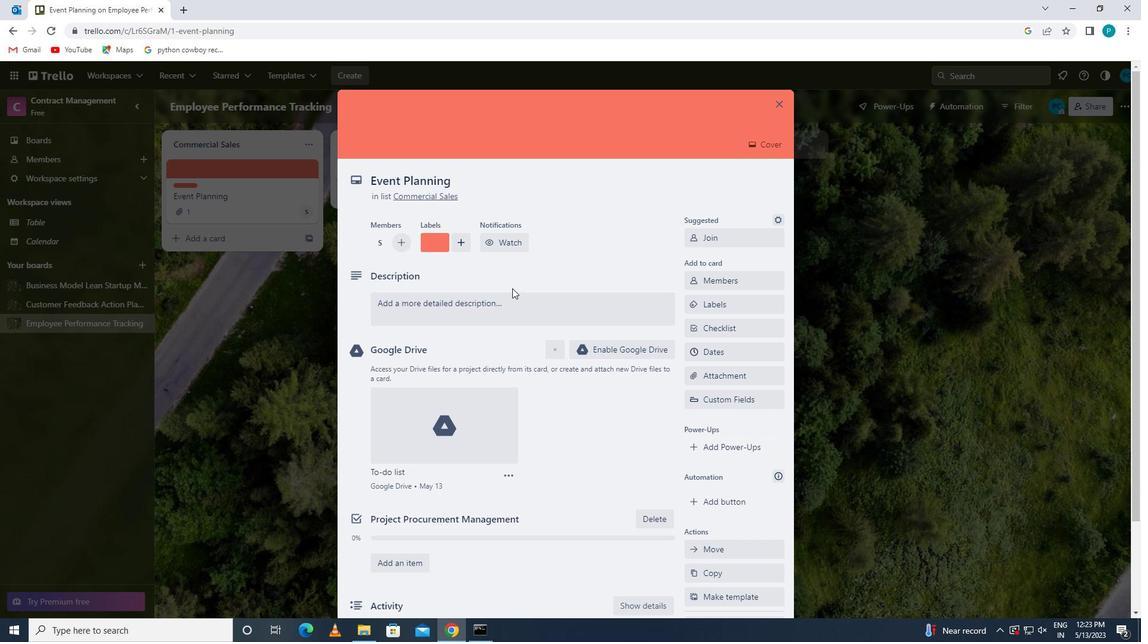 
Action: Mouse pressed left at (516, 300)
Screenshot: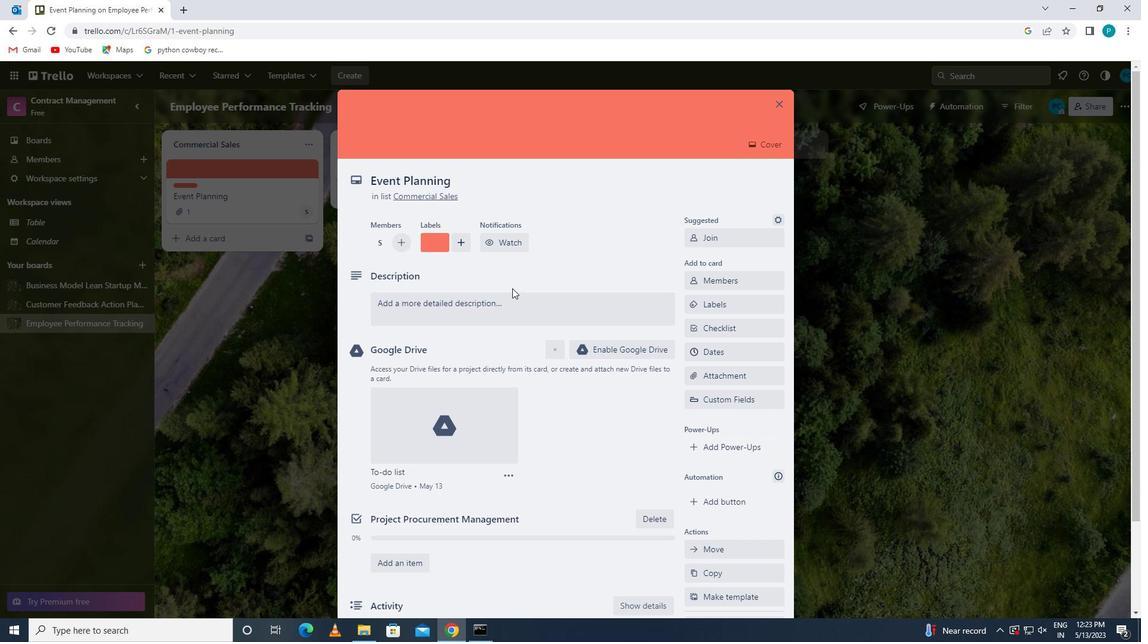 
Action: Key pressed <Key.caps_lock>d<Key.caps_lock>raft<Key.space>and<Key.space>es<Key.backspace><Key.backspace>send<Key.space>out<Key.space>press<Key.space>release
Screenshot: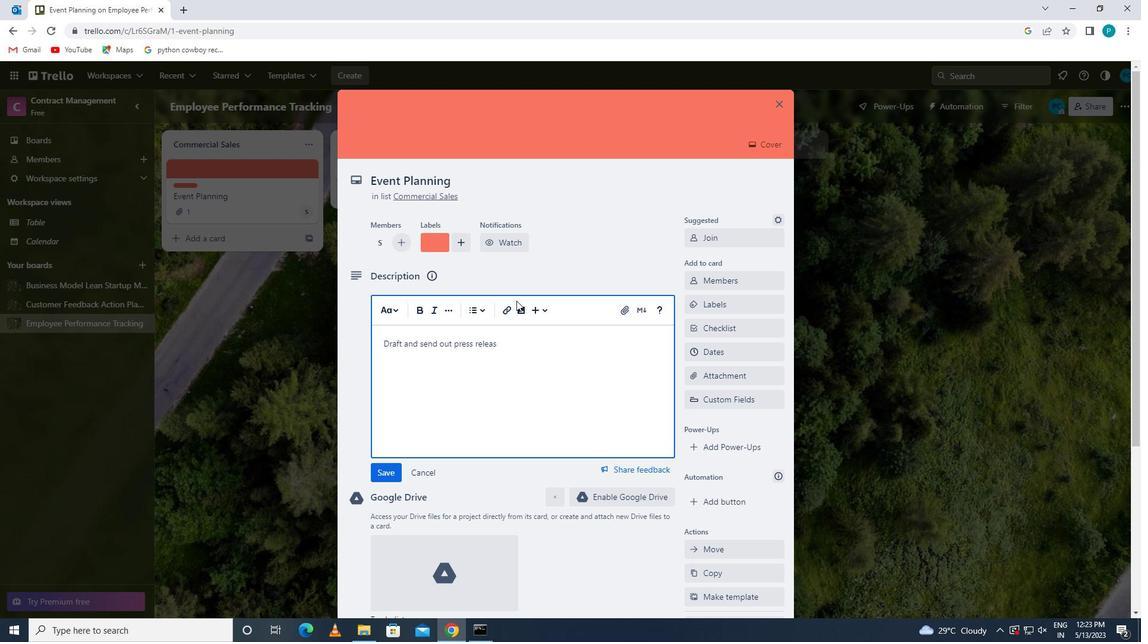 
Action: Mouse moved to (395, 466)
Screenshot: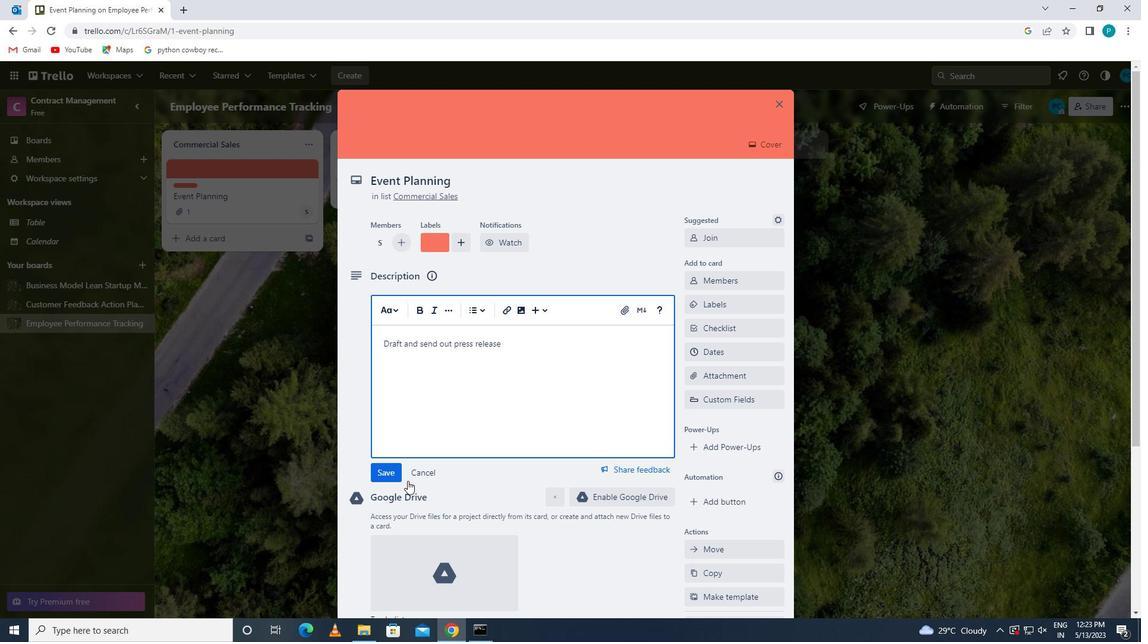
Action: Mouse pressed left at (395, 466)
Screenshot: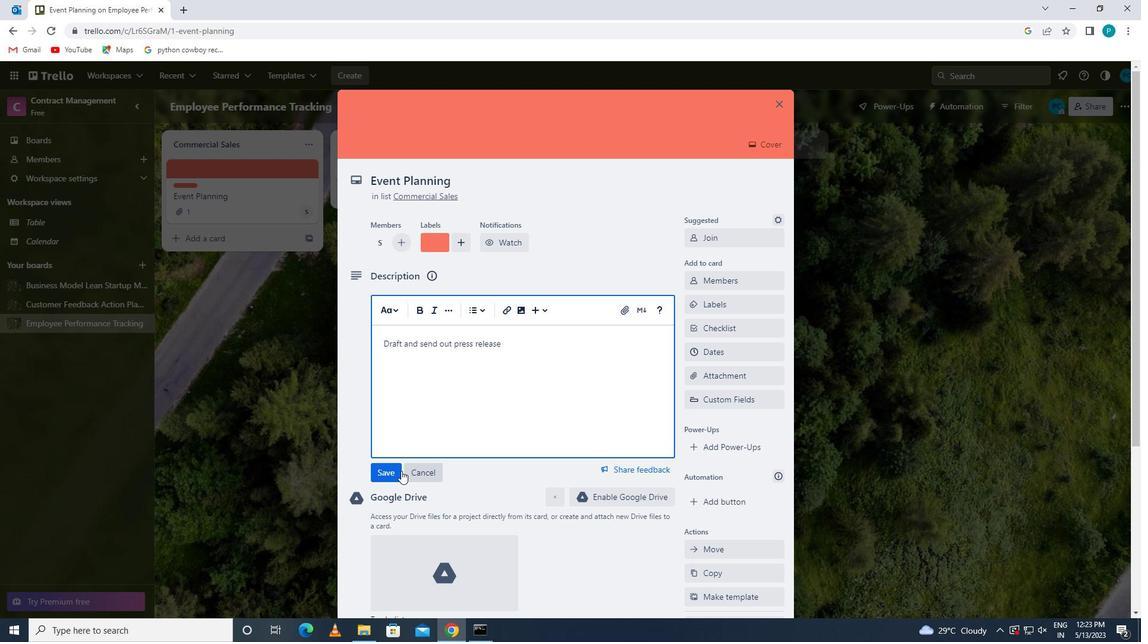
Action: Mouse scrolled (395, 466) with delta (0, 0)
Screenshot: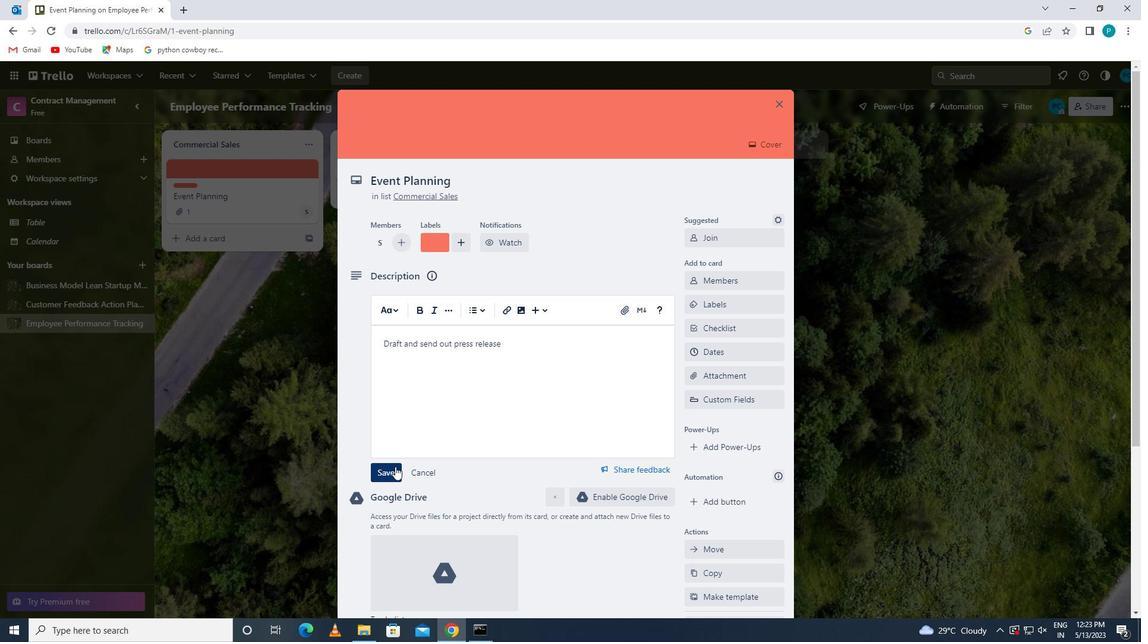
Action: Mouse scrolled (395, 466) with delta (0, 0)
Screenshot: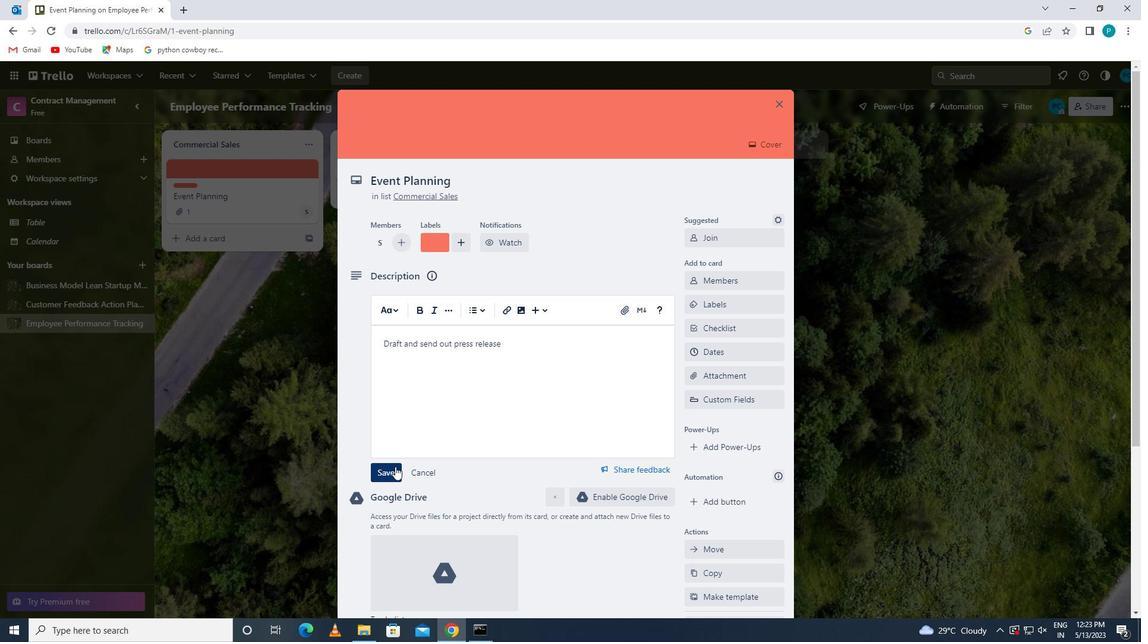 
Action: Mouse moved to (395, 467)
Screenshot: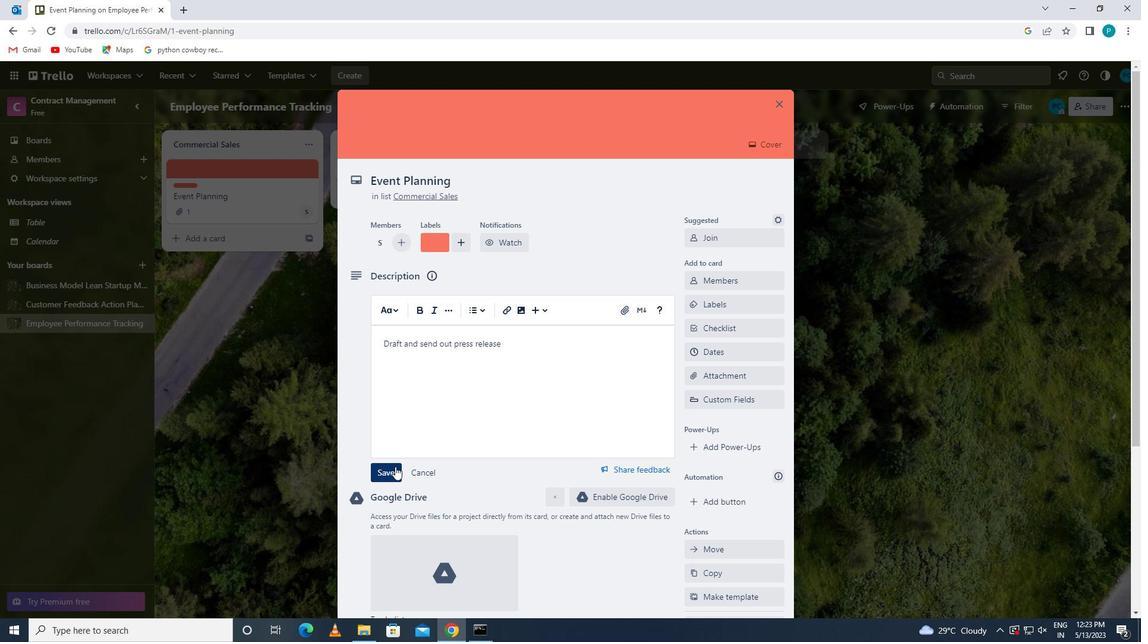 
Action: Mouse scrolled (395, 466) with delta (0, 0)
Screenshot: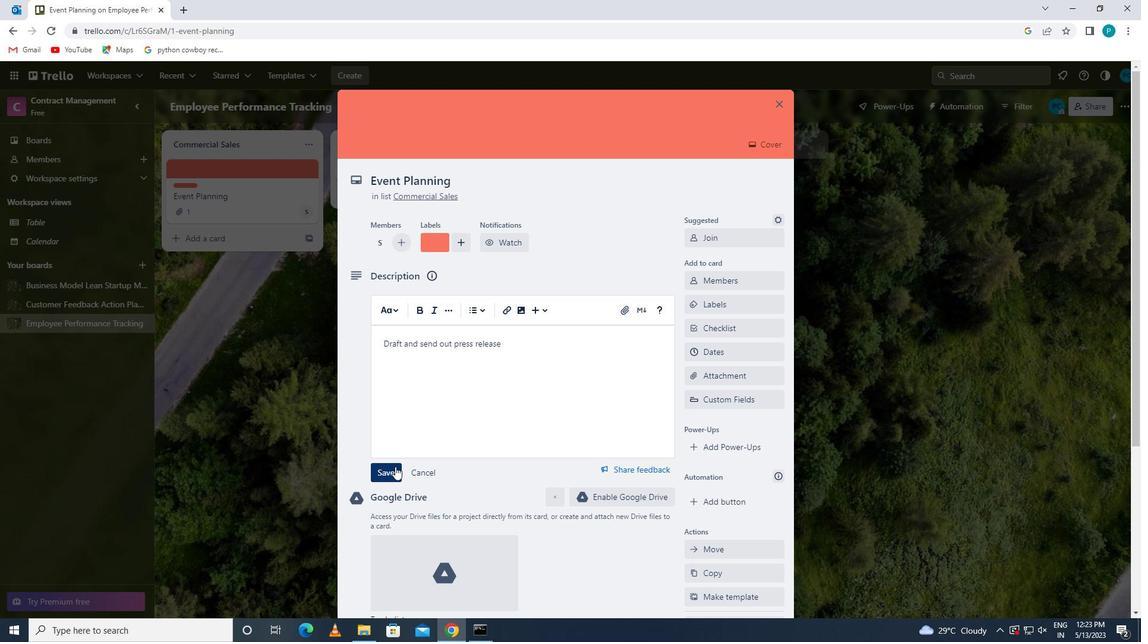 
Action: Mouse moved to (395, 467)
Screenshot: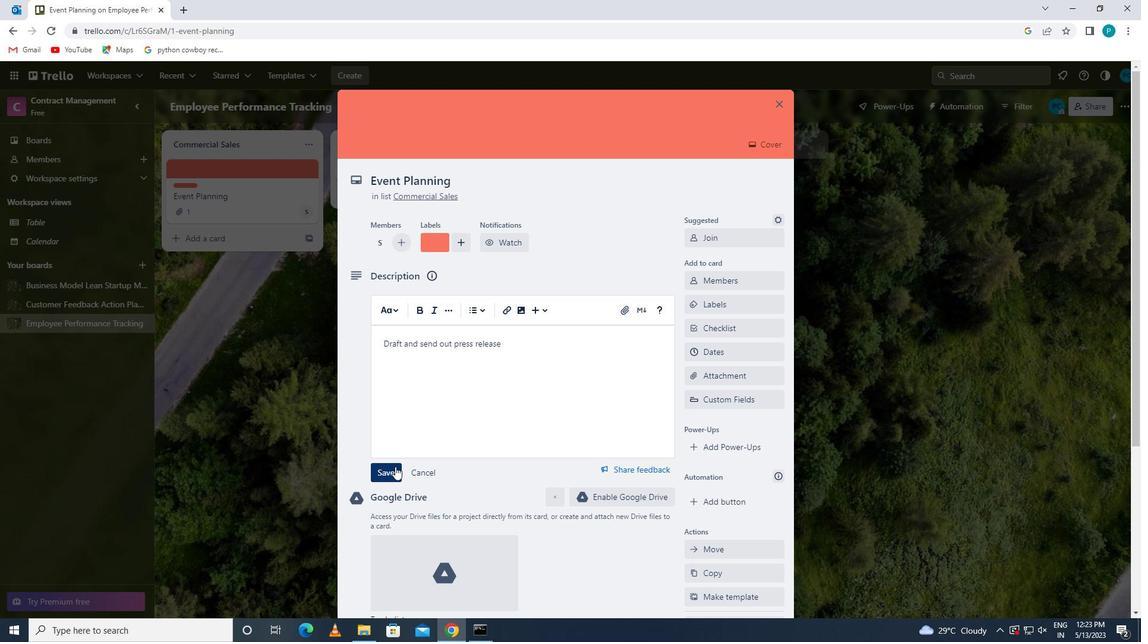 
Action: Mouse scrolled (395, 466) with delta (0, 0)
Screenshot: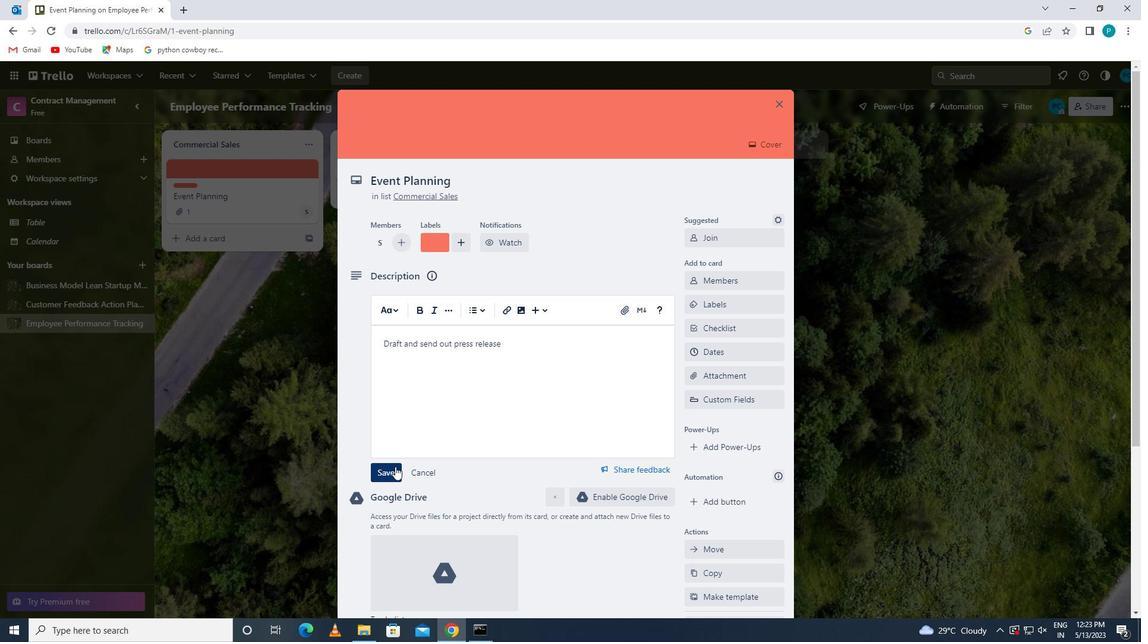 
Action: Mouse moved to (397, 501)
Screenshot: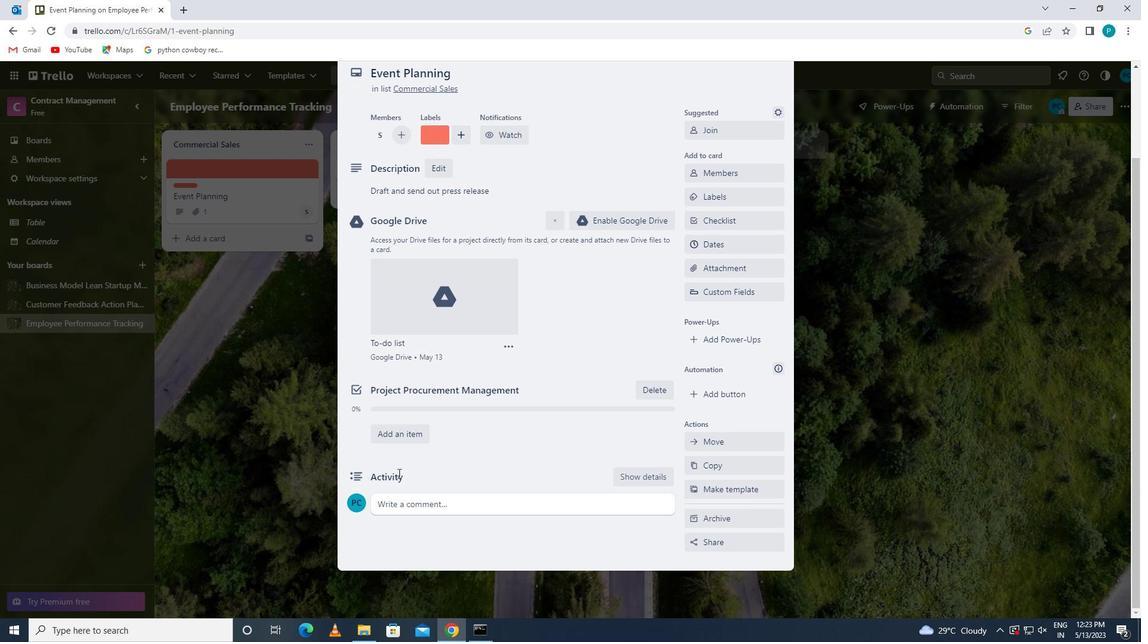 
Action: Mouse pressed left at (397, 501)
Screenshot: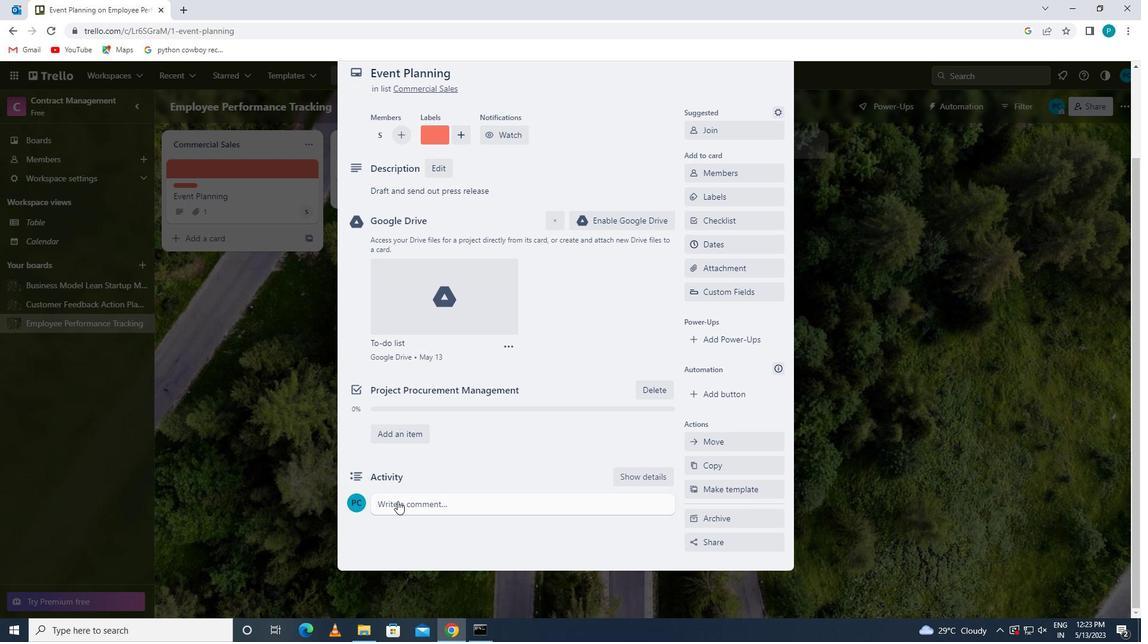 
Action: Key pressed <Key.caps_lock>l<Key.caps_lock>et<Key.space>us<Key.space>approach<Key.space>this<Key.space>task<Key.space>with<Key.space>a<Key.space>sense<Key.space>of<Key.space>customer<Key.space>-centricity,<Key.space>prioritizing<Key.space>the<Key.space>needs<Key.space>and<Key.space>preferences<Key.space>of<Key.space>our<Key.space>customers
Screenshot: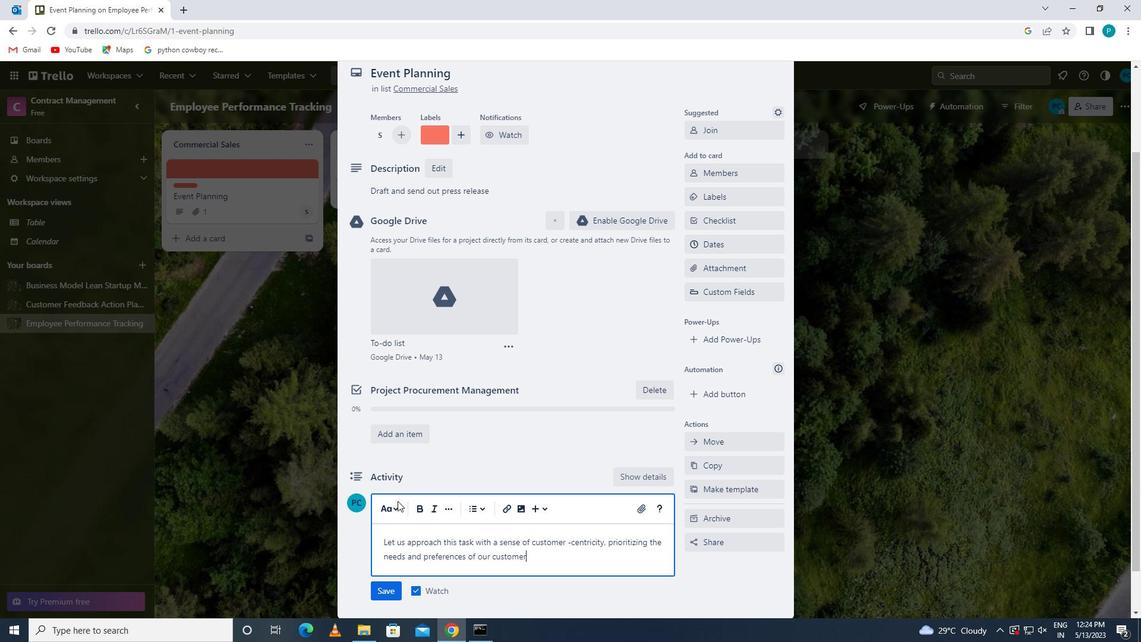 
Action: Mouse moved to (380, 593)
Screenshot: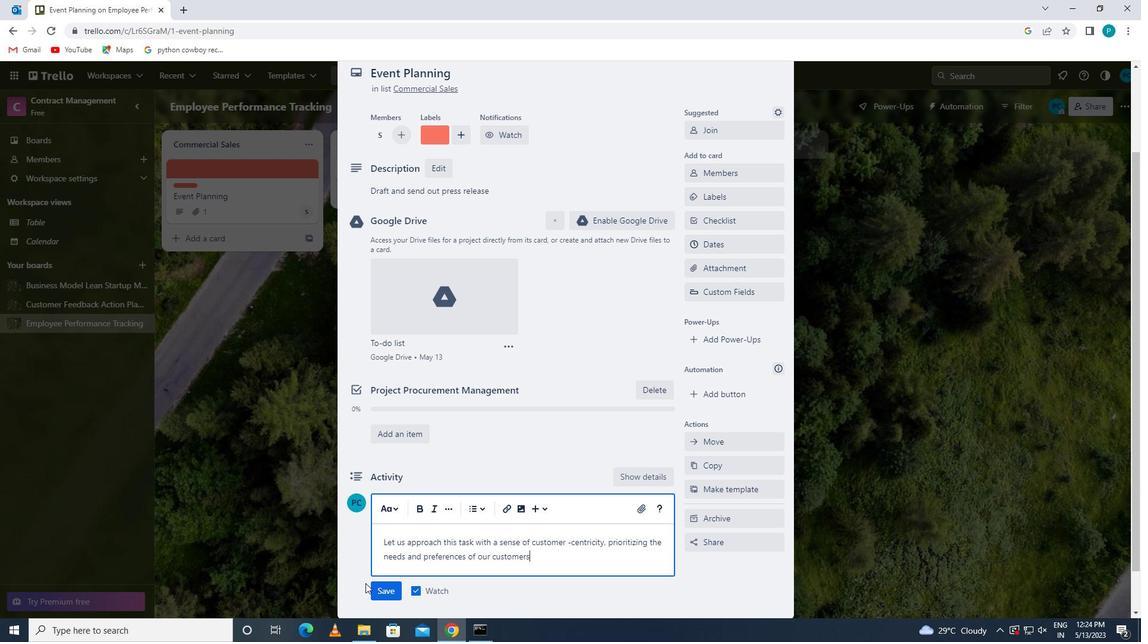 
Action: Mouse pressed left at (380, 593)
Screenshot: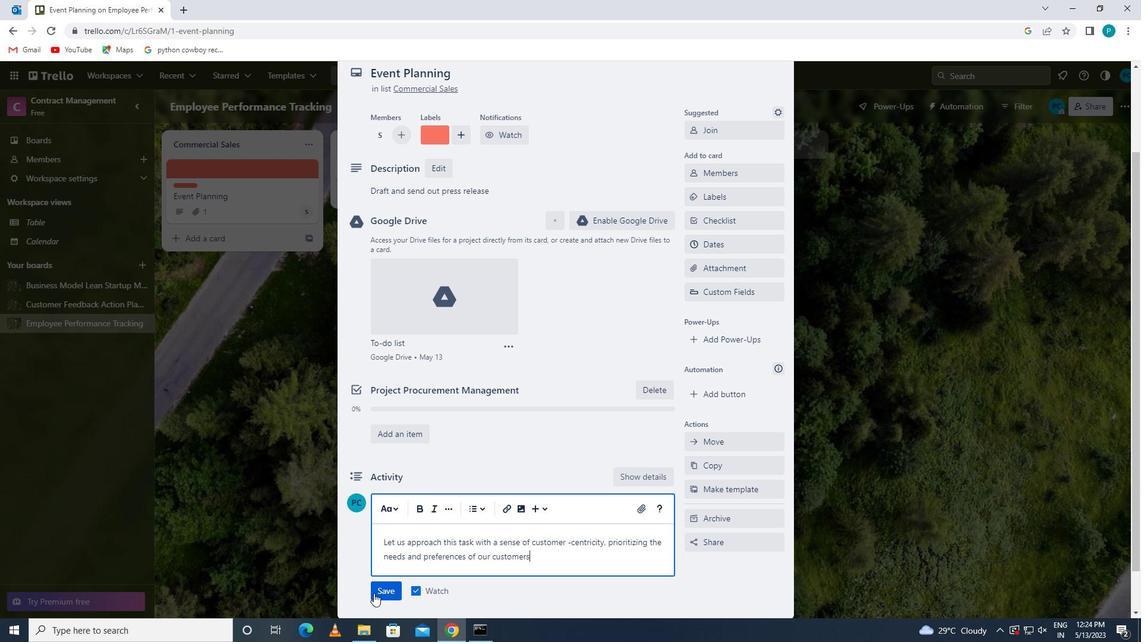 
Action: Mouse moved to (718, 246)
Screenshot: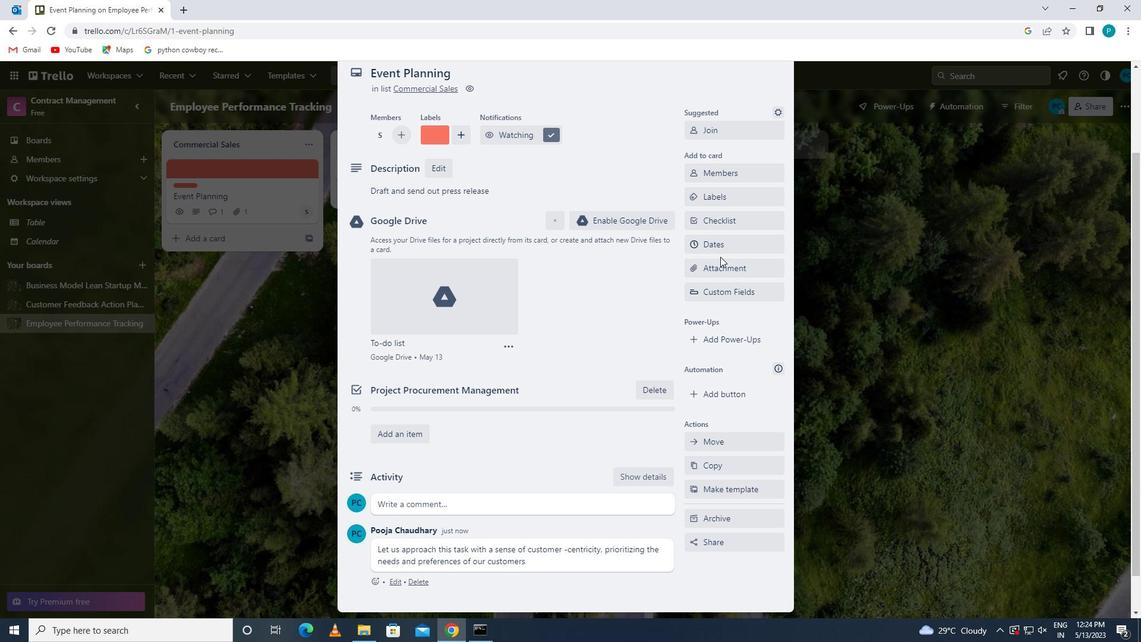 
Action: Mouse pressed left at (718, 246)
Screenshot: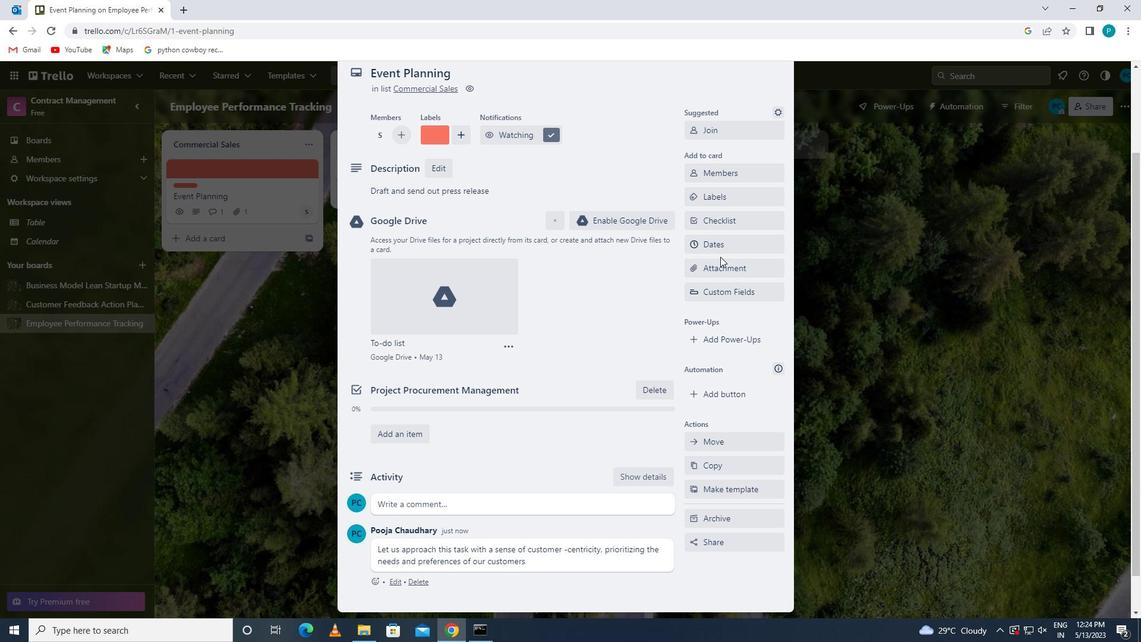
Action: Mouse moved to (692, 318)
Screenshot: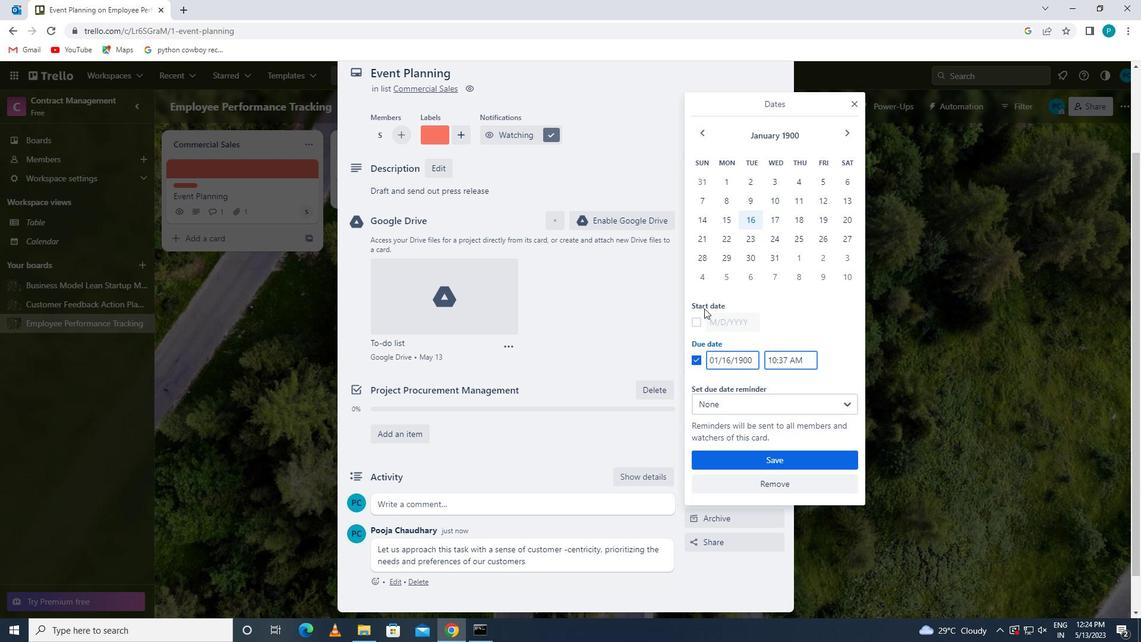 
Action: Mouse pressed left at (692, 318)
Screenshot: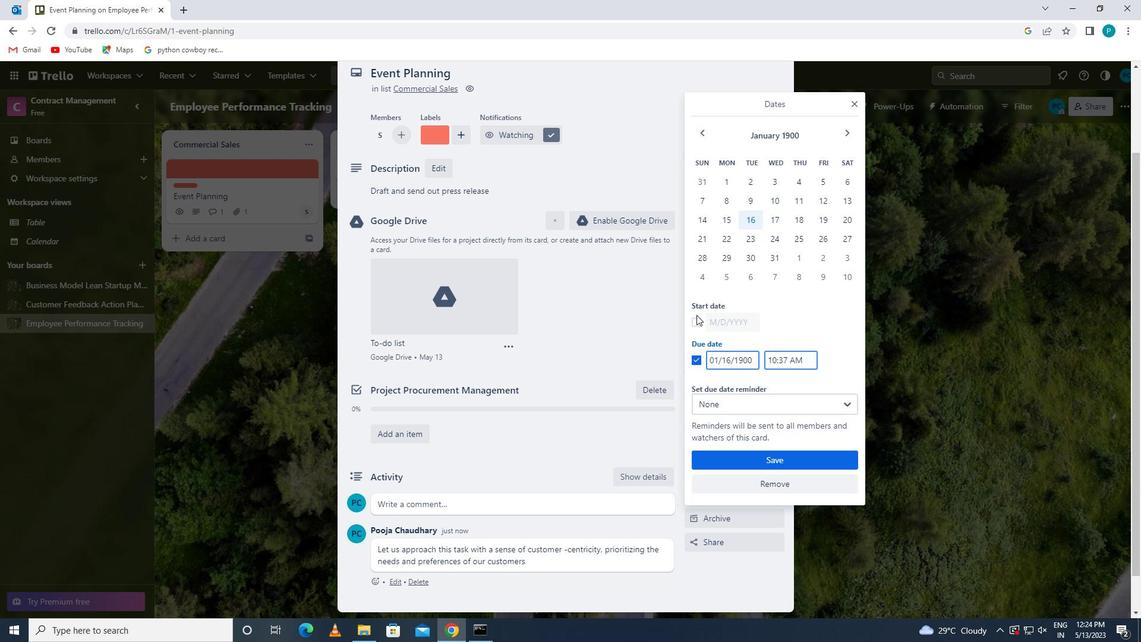 
Action: Mouse moved to (754, 324)
Screenshot: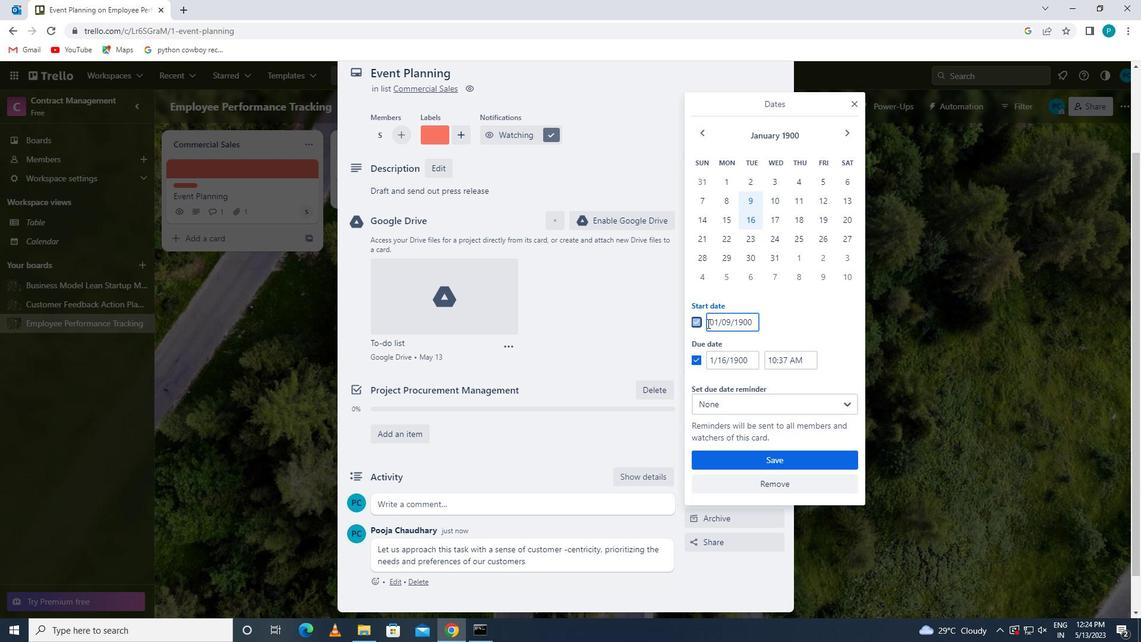 
Action: Mouse pressed left at (754, 324)
Screenshot: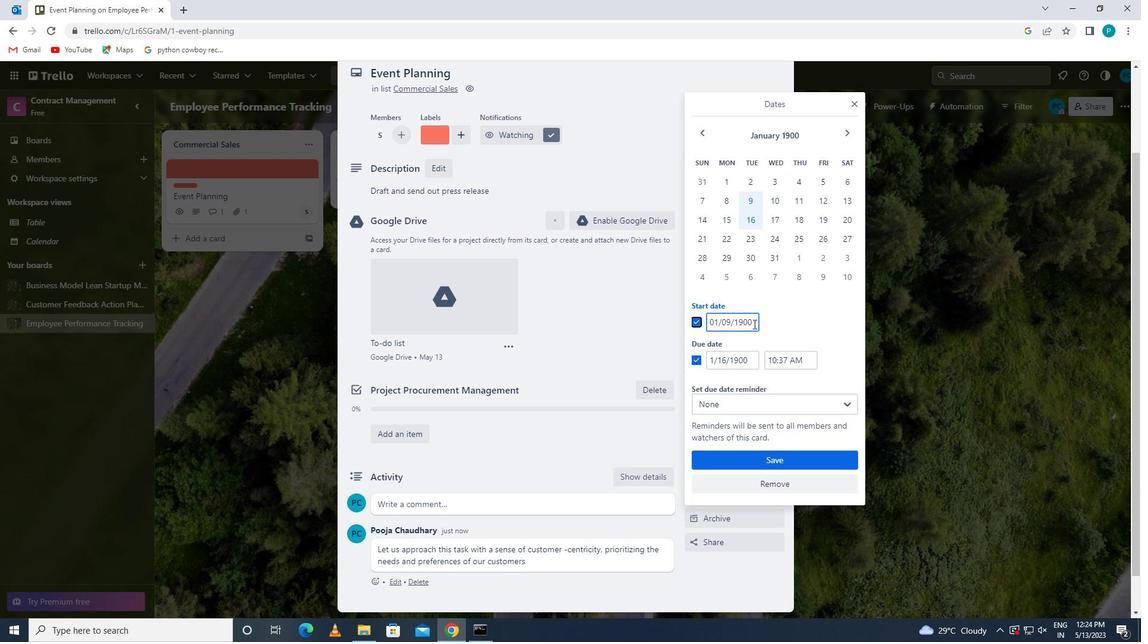 
Action: Mouse moved to (713, 330)
Screenshot: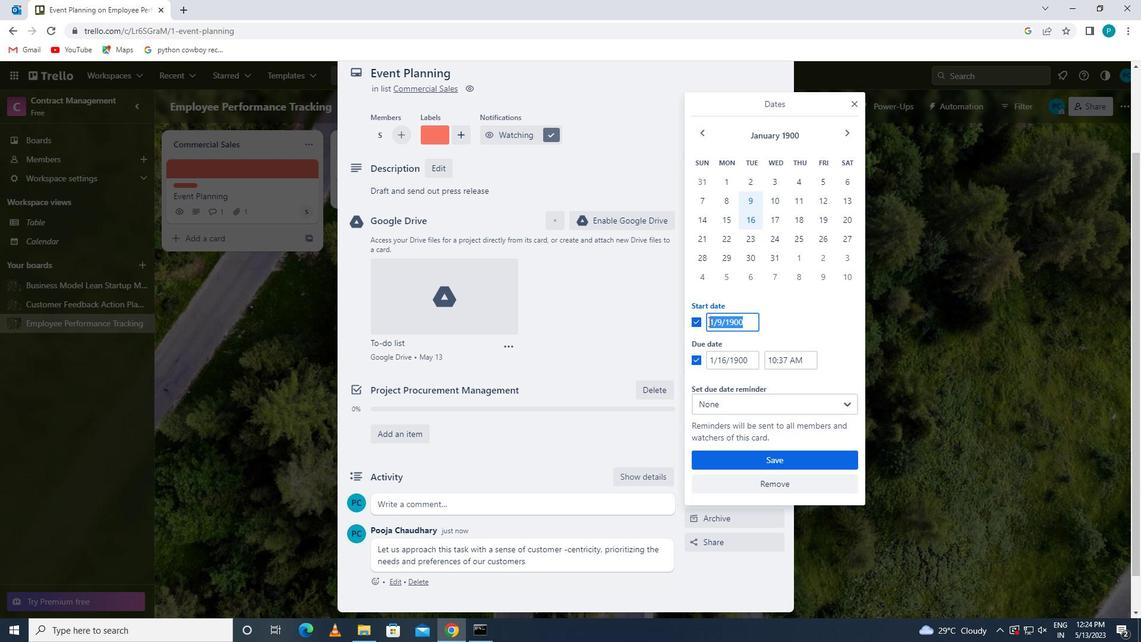 
Action: Key pressed <Key.backspace>1/1/1900
Screenshot: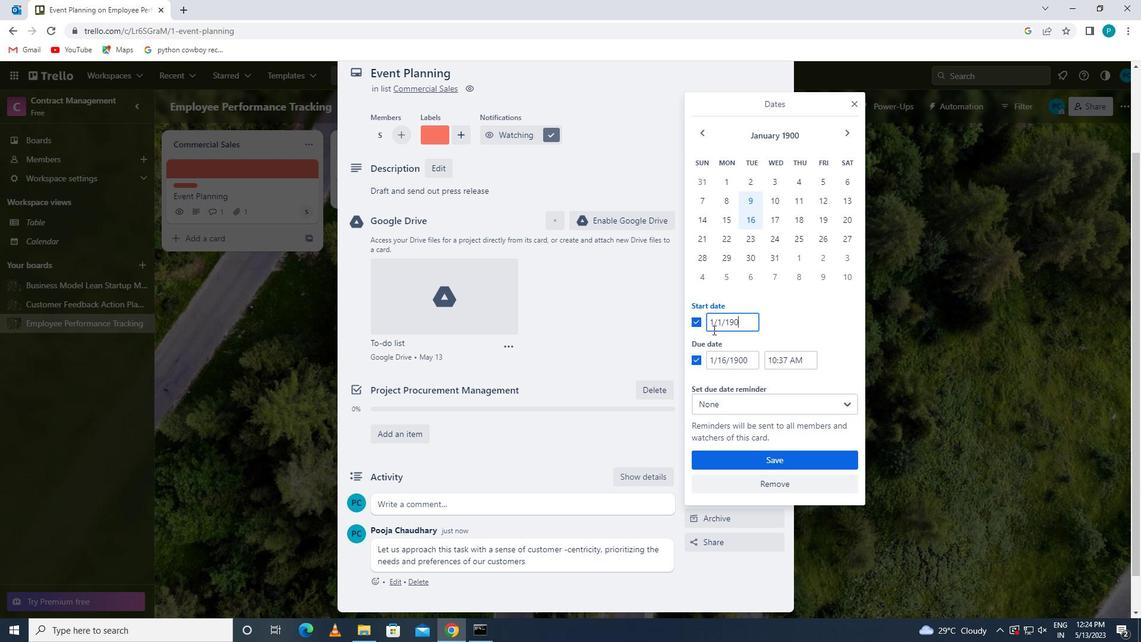 
Action: Mouse moved to (729, 363)
Screenshot: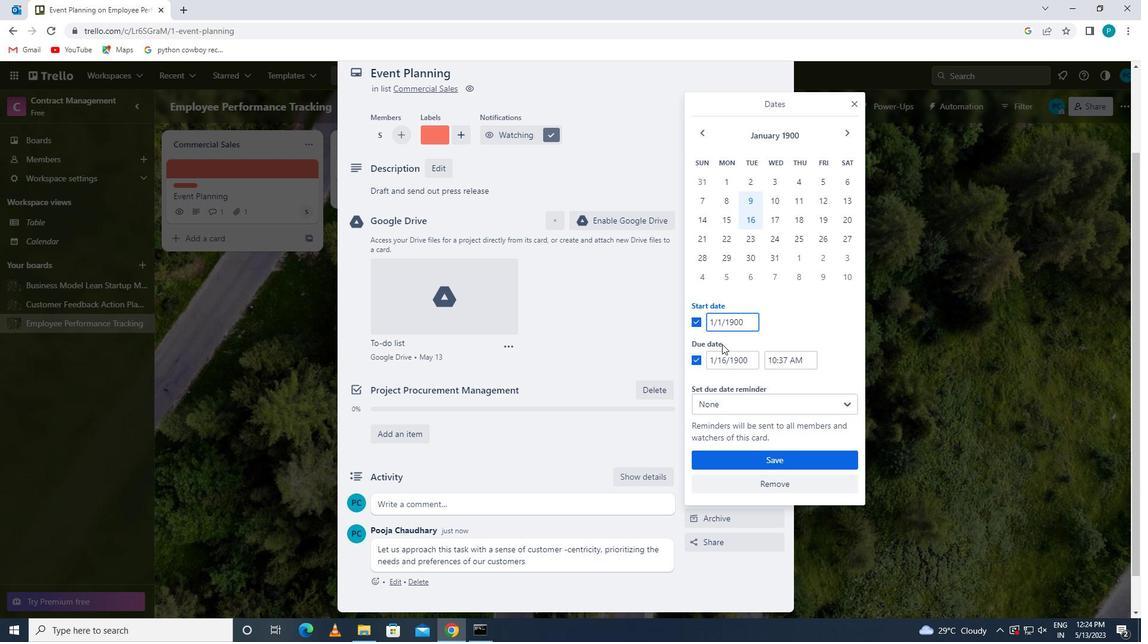
Action: Mouse pressed left at (729, 363)
Screenshot: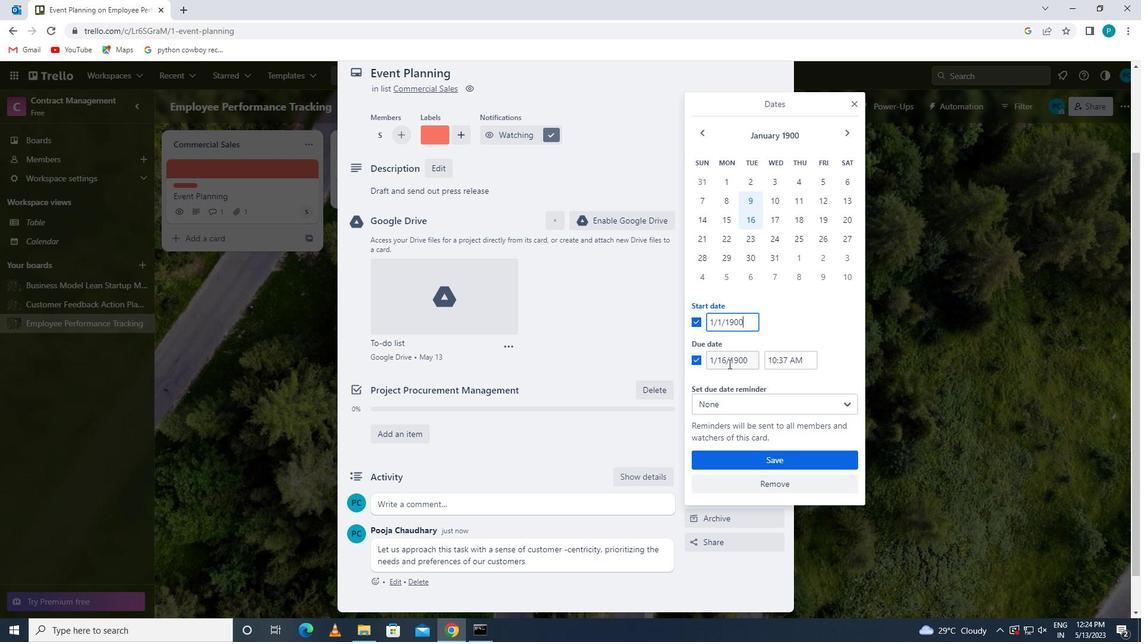 
Action: Mouse moved to (748, 363)
Screenshot: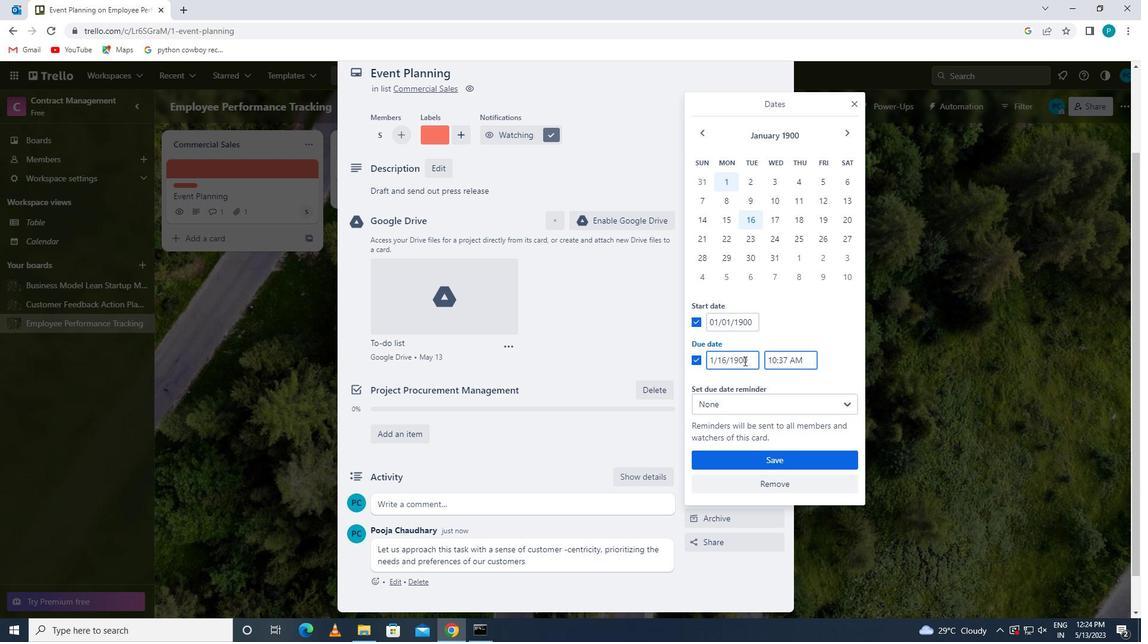 
Action: Mouse pressed left at (748, 363)
Screenshot: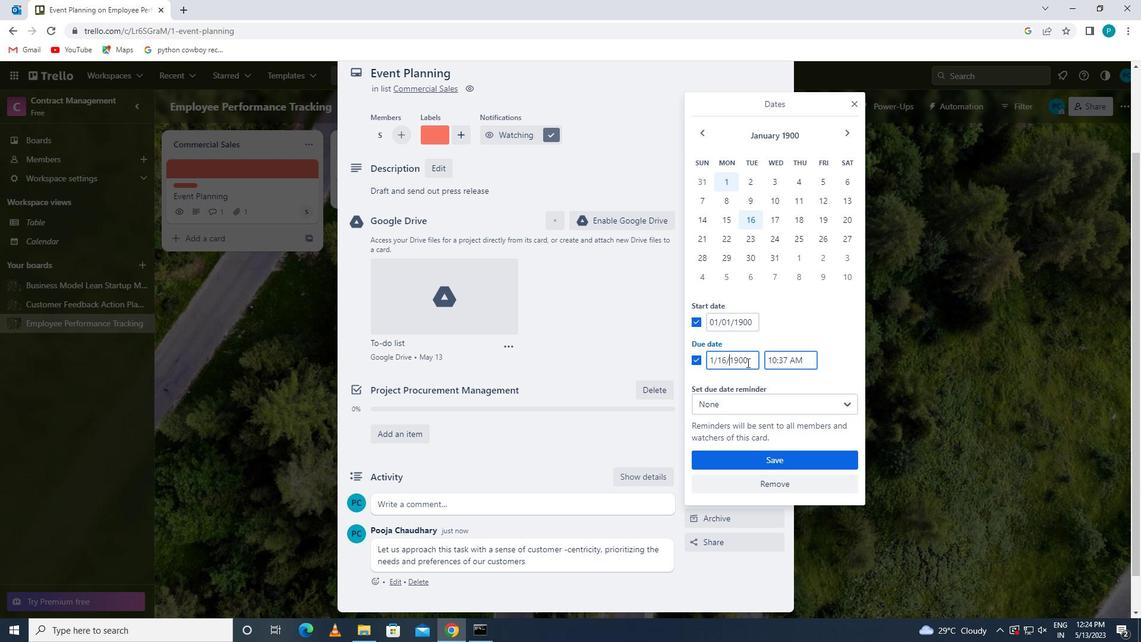 
Action: Mouse moved to (708, 359)
Screenshot: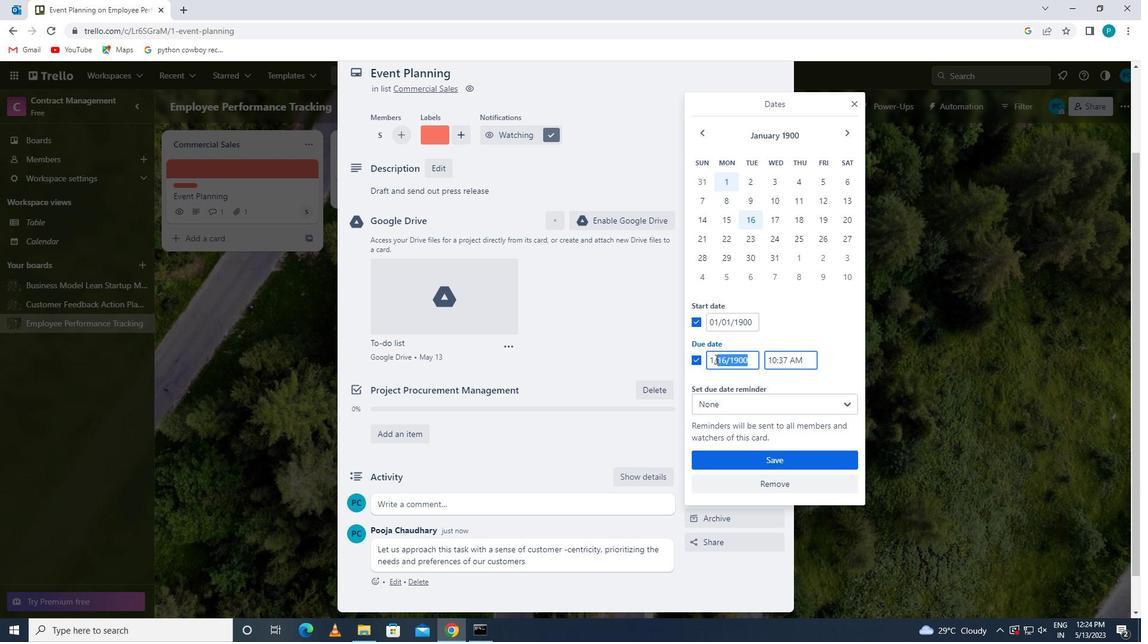 
Action: Key pressed 1/8/1900
Screenshot: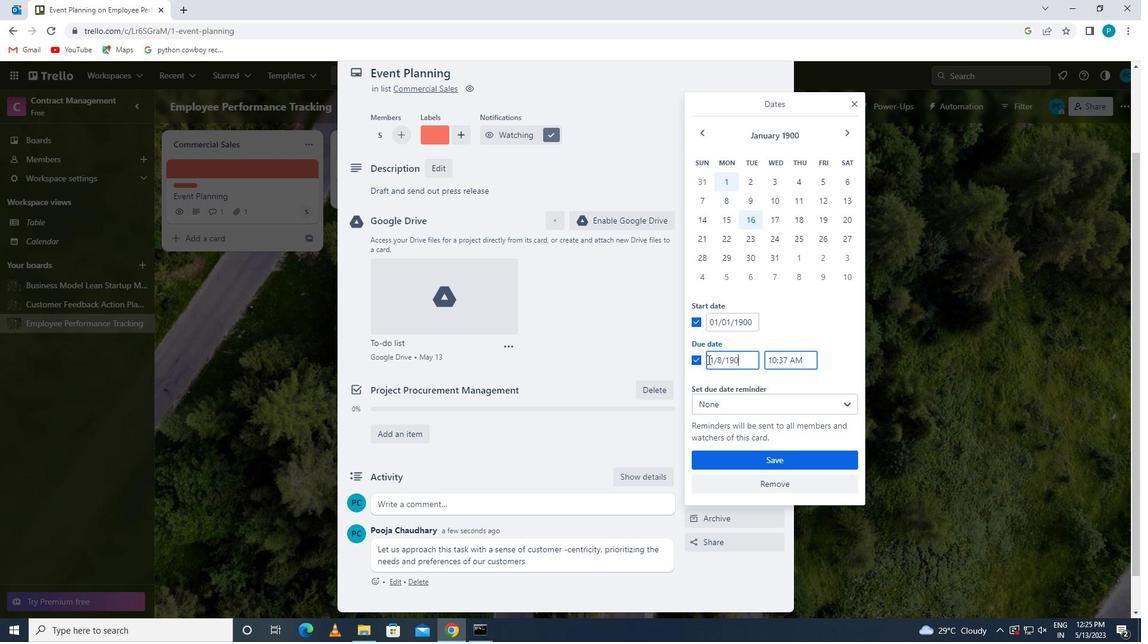 
Action: Mouse moved to (759, 459)
Screenshot: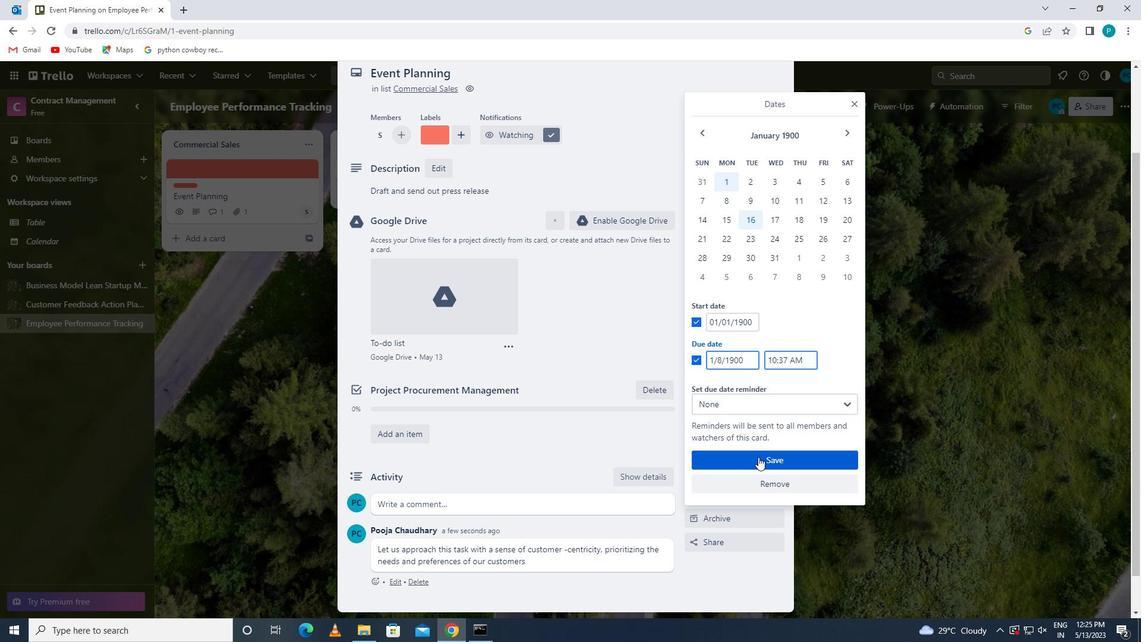 
Action: Mouse pressed left at (759, 459)
Screenshot: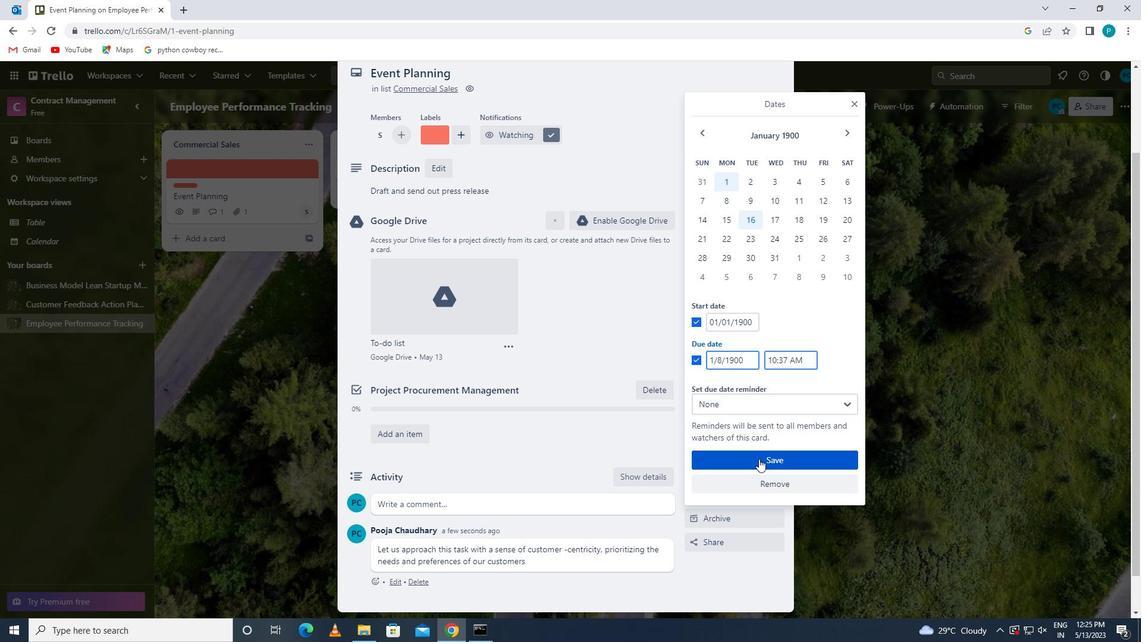 
Action: Mouse scrolled (759, 460) with delta (0, 0)
Screenshot: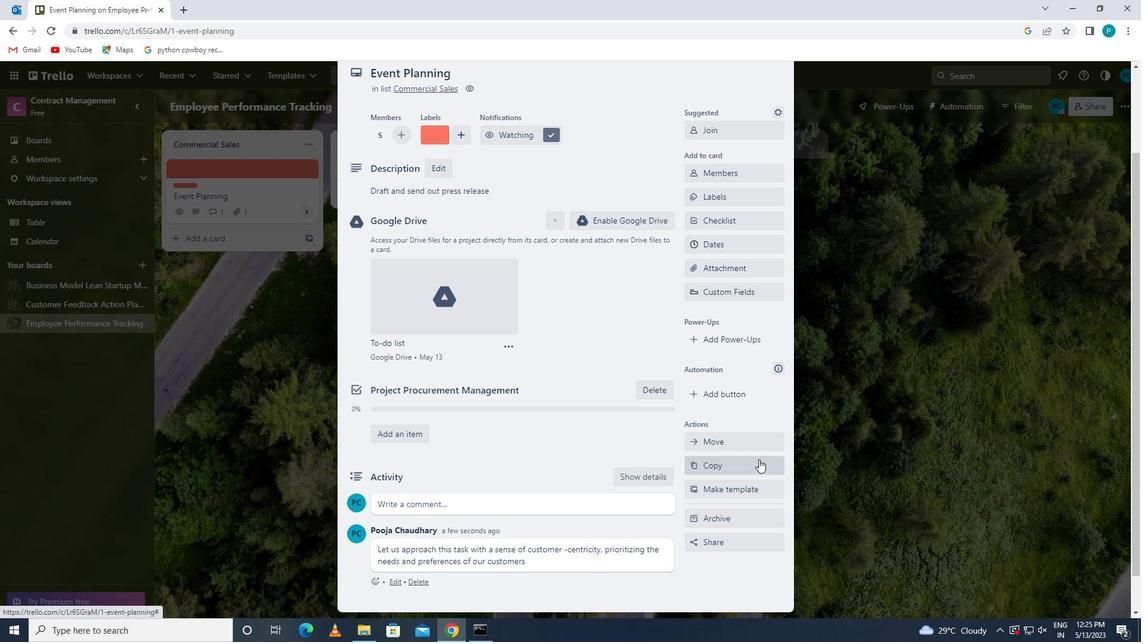 
Action: Mouse scrolled (759, 460) with delta (0, 0)
Screenshot: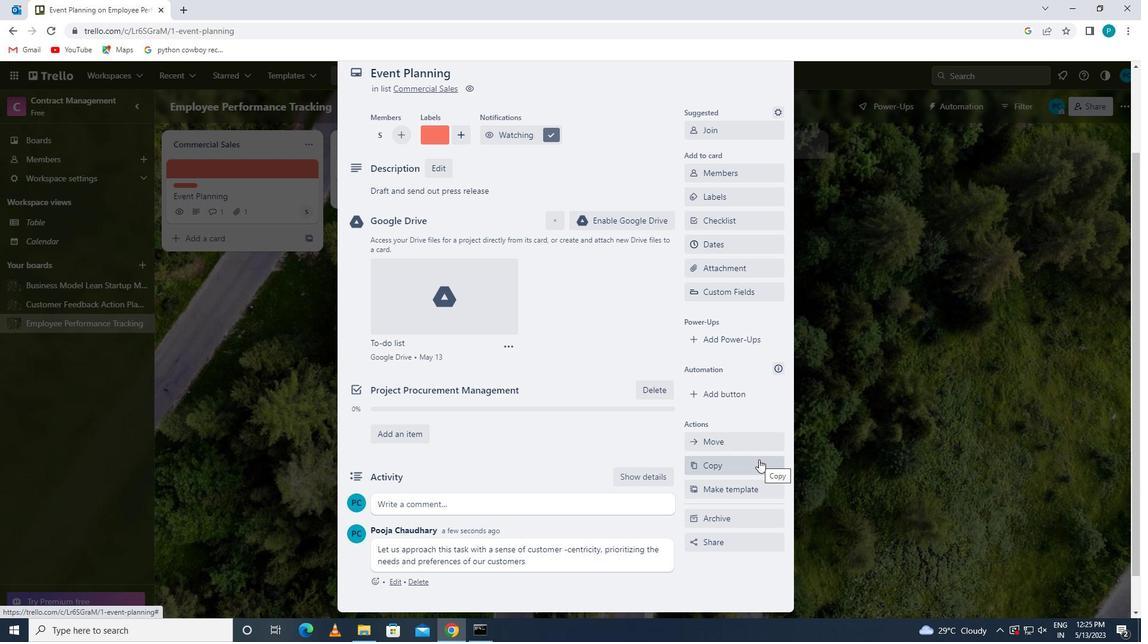 
Action: Mouse scrolled (759, 460) with delta (0, 0)
Screenshot: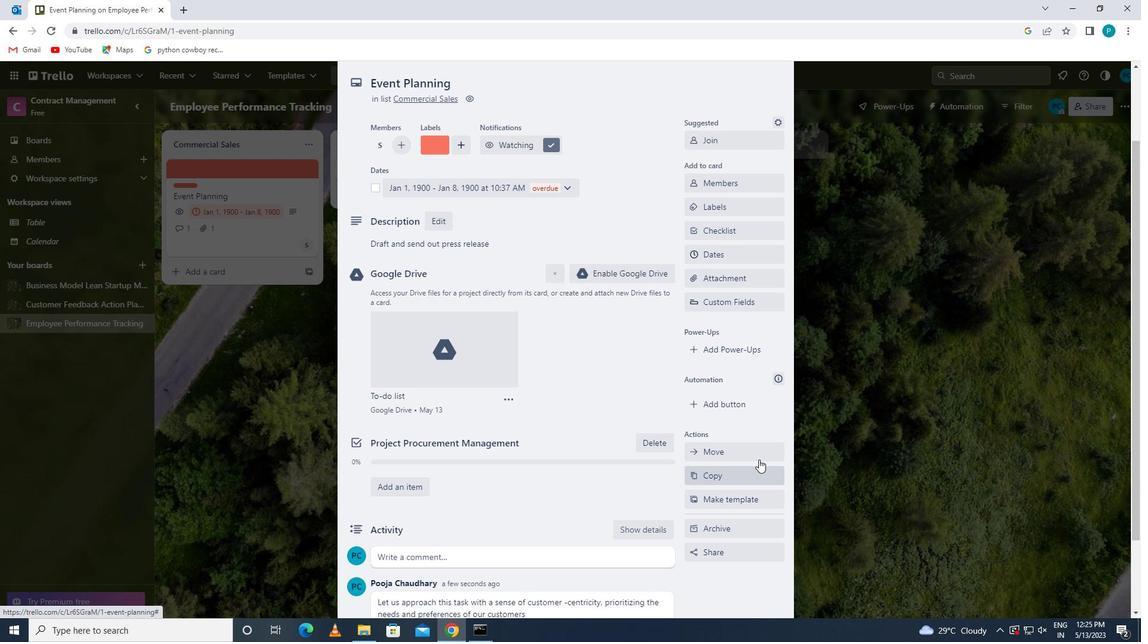 
